 Task: Research Airbnb properties in Zhangzhou, China from 4th December, 2023 to 10th December, 2023 for 1 adult.1  bedroom having 1 bed and 1 bathroom. Property type can be hotel. Amenities needed are: washing machine. Booking option can be shelf check-in. Look for 4 properties as per requirement.
Action: Mouse moved to (413, 153)
Screenshot: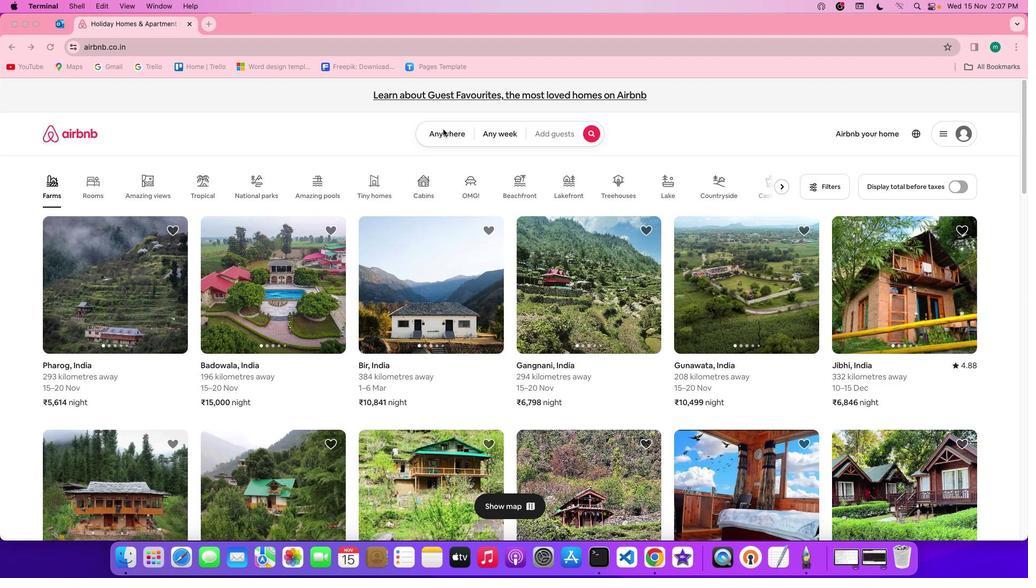 
Action: Mouse pressed left at (413, 153)
Screenshot: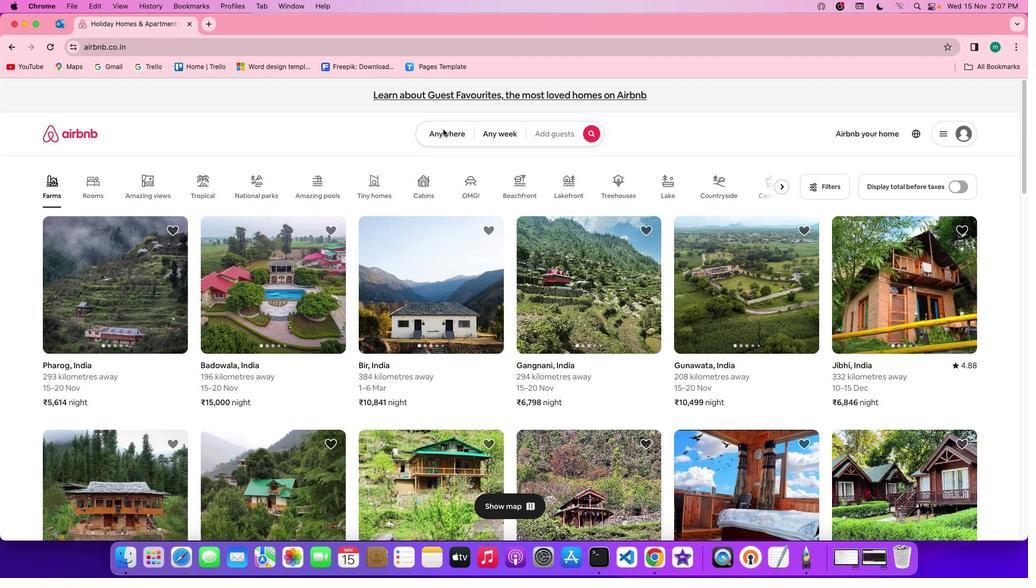 
Action: Mouse pressed left at (413, 153)
Screenshot: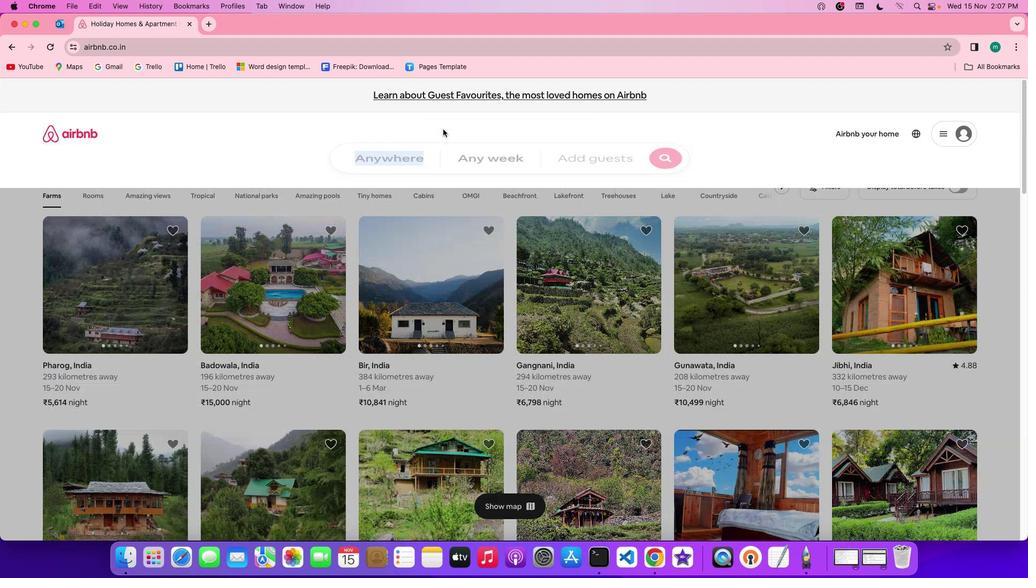 
Action: Mouse moved to (371, 193)
Screenshot: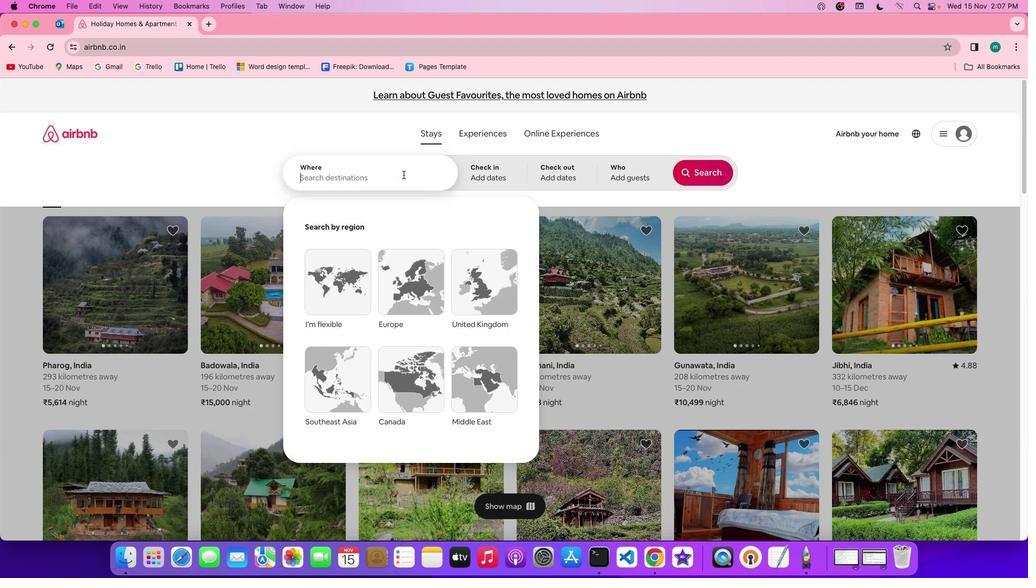 
Action: Mouse pressed left at (371, 193)
Screenshot: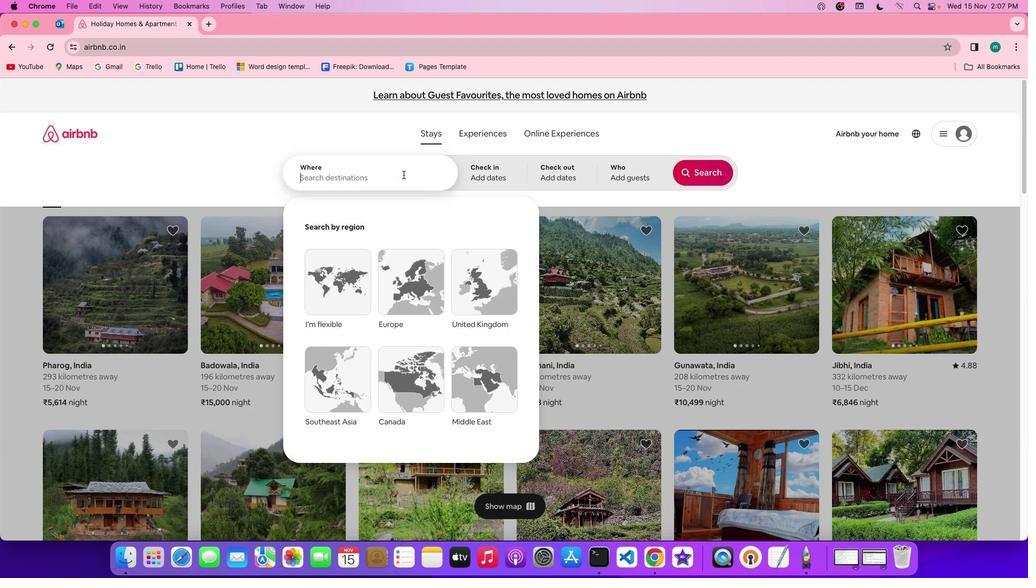 
Action: Key pressed Key.shift'Z''h''a''n''g''z''h''o''u'','Key.spaceKey.shift'c''h''i''n''a'
Screenshot: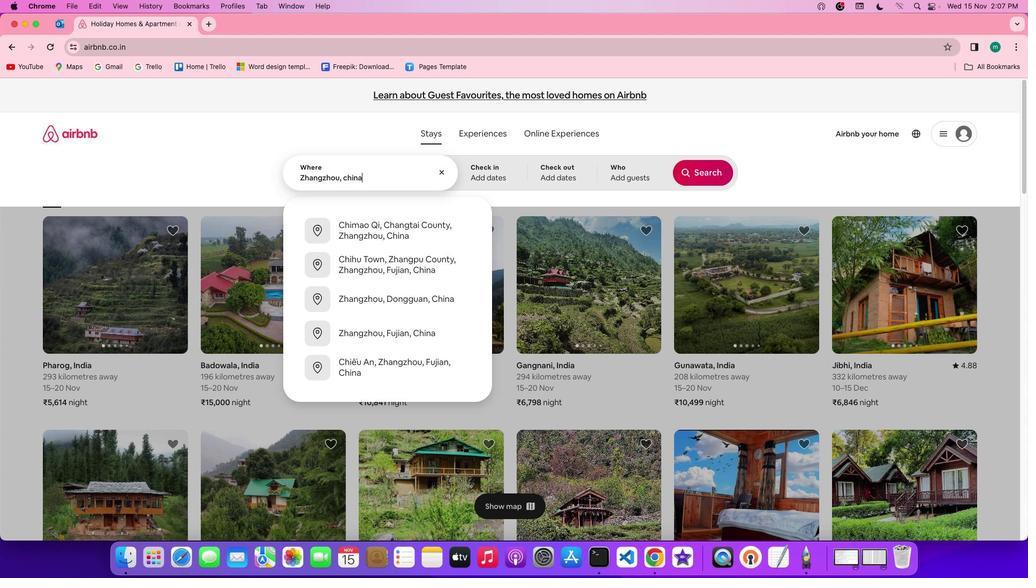 
Action: Mouse moved to (479, 190)
Screenshot: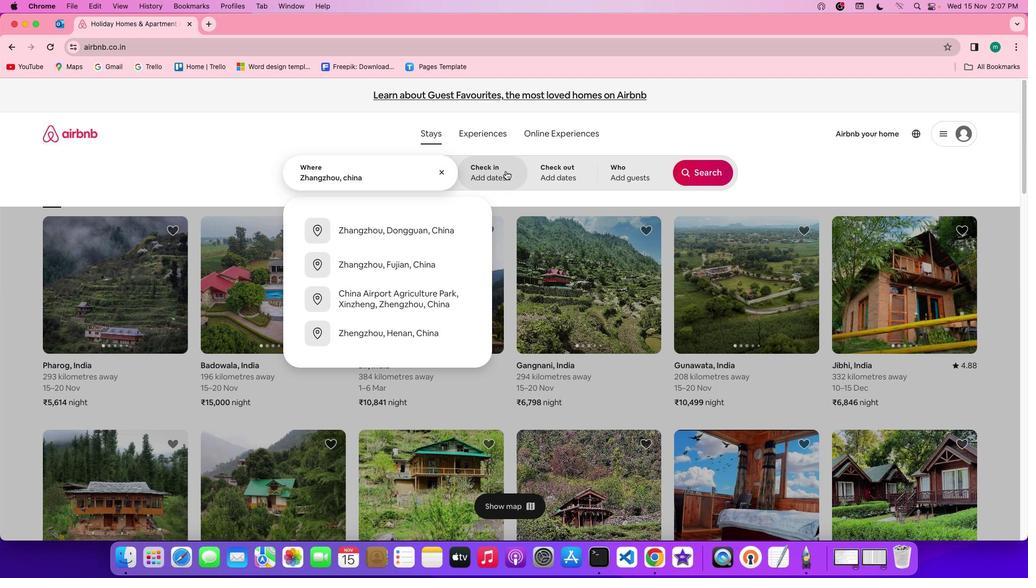 
Action: Mouse pressed left at (479, 190)
Screenshot: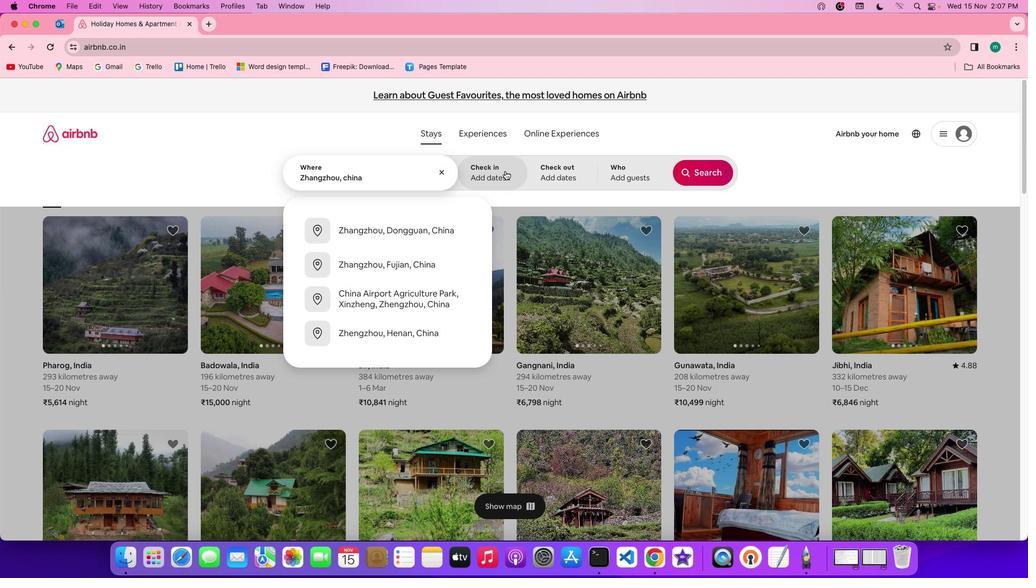 
Action: Mouse moved to (535, 333)
Screenshot: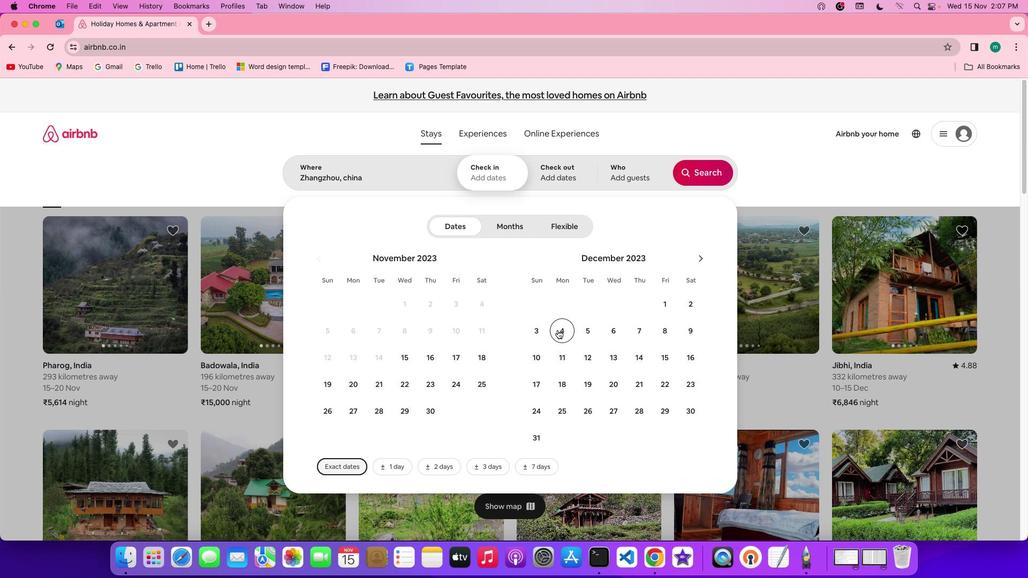 
Action: Mouse pressed left at (535, 333)
Screenshot: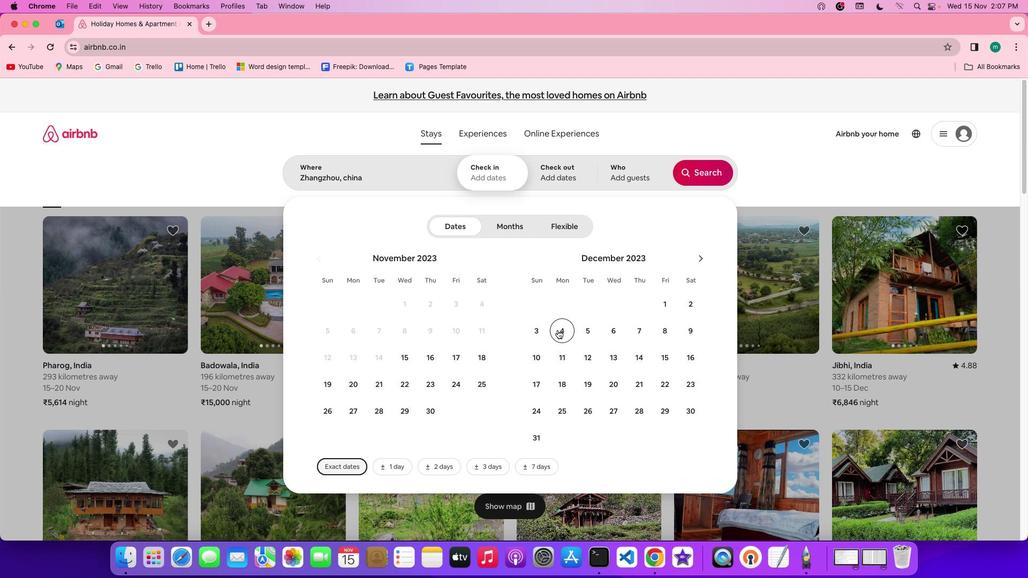 
Action: Mouse moved to (518, 356)
Screenshot: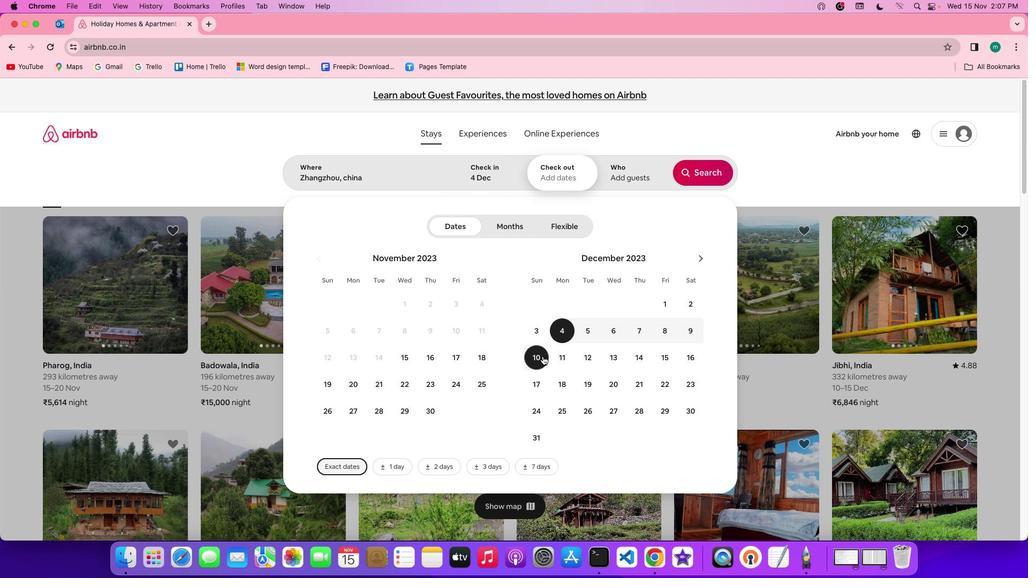 
Action: Mouse pressed left at (518, 356)
Screenshot: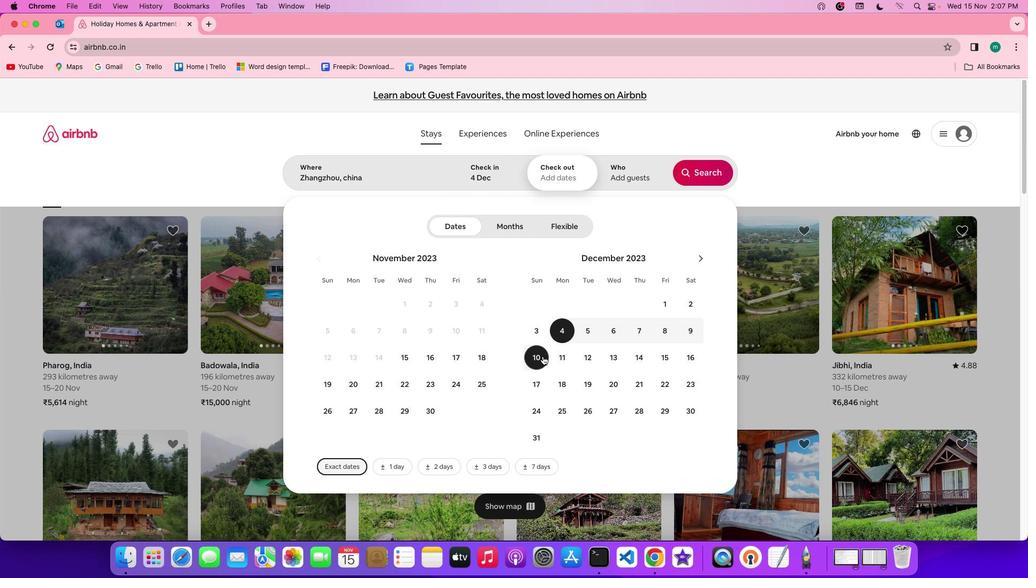 
Action: Mouse moved to (626, 190)
Screenshot: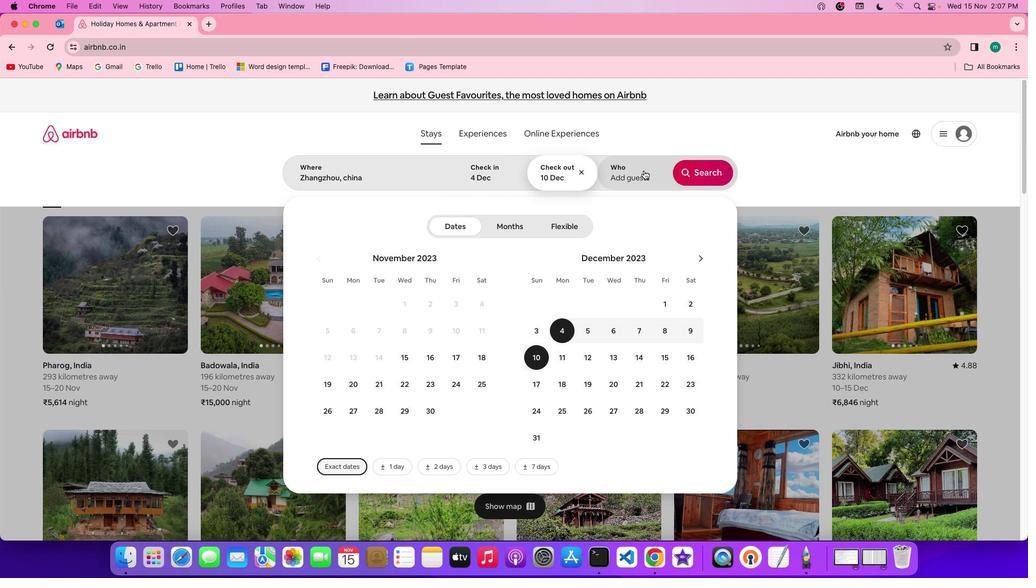 
Action: Mouse pressed left at (626, 190)
Screenshot: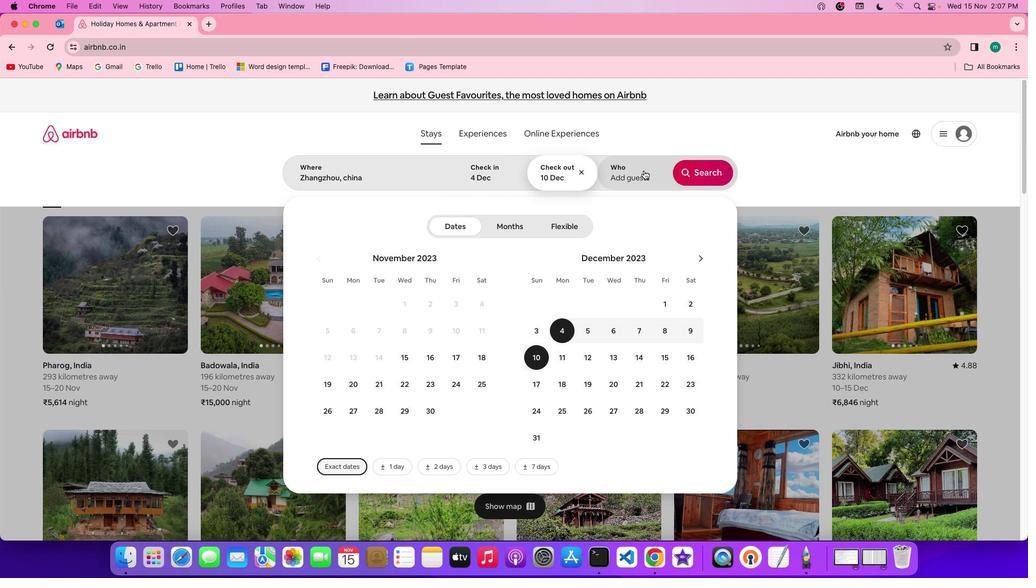 
Action: Mouse moved to (693, 243)
Screenshot: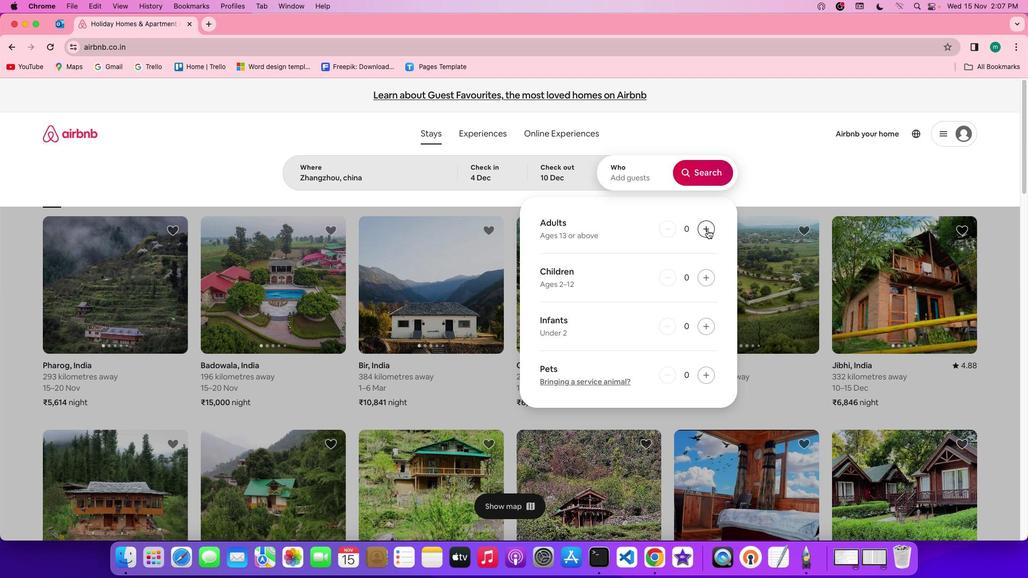 
Action: Mouse pressed left at (693, 243)
Screenshot: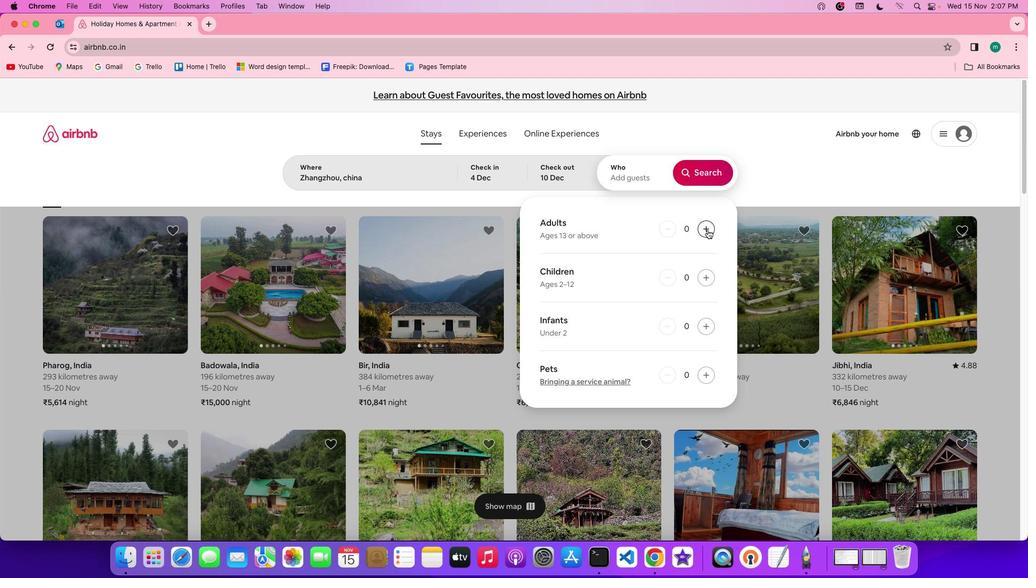 
Action: Mouse pressed left at (693, 243)
Screenshot: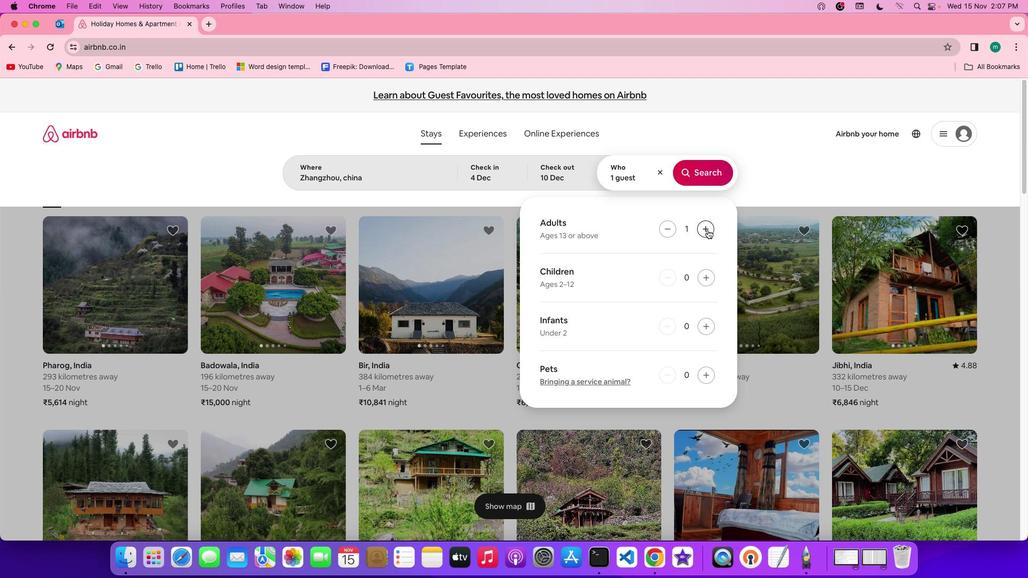 
Action: Mouse pressed left at (693, 243)
Screenshot: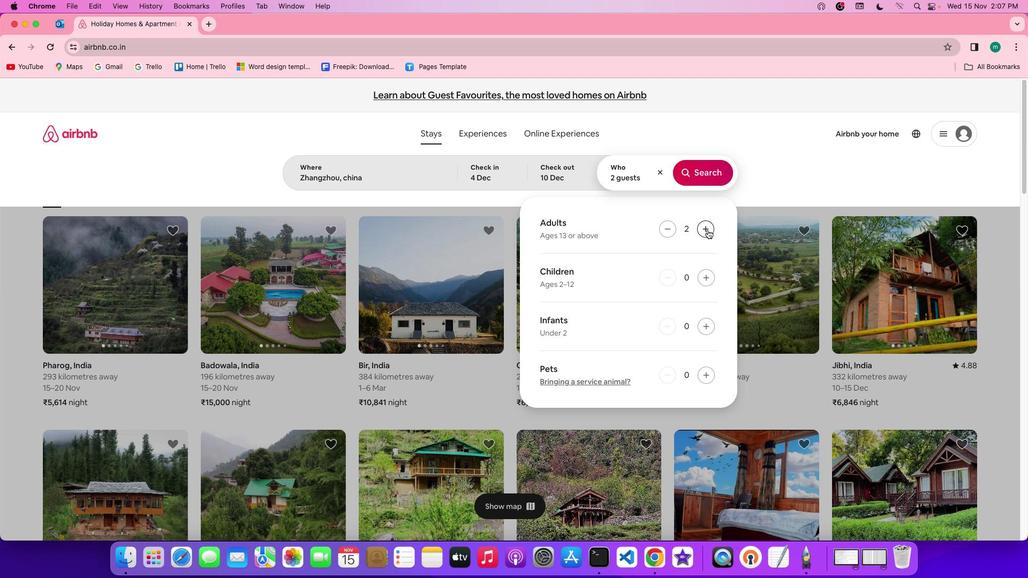 
Action: Mouse moved to (656, 246)
Screenshot: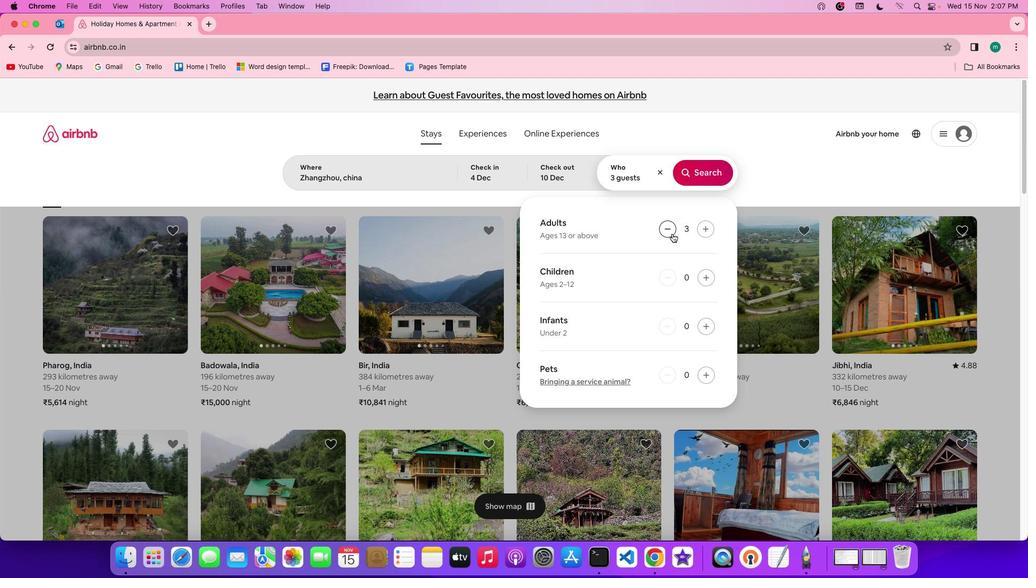 
Action: Mouse pressed left at (656, 246)
Screenshot: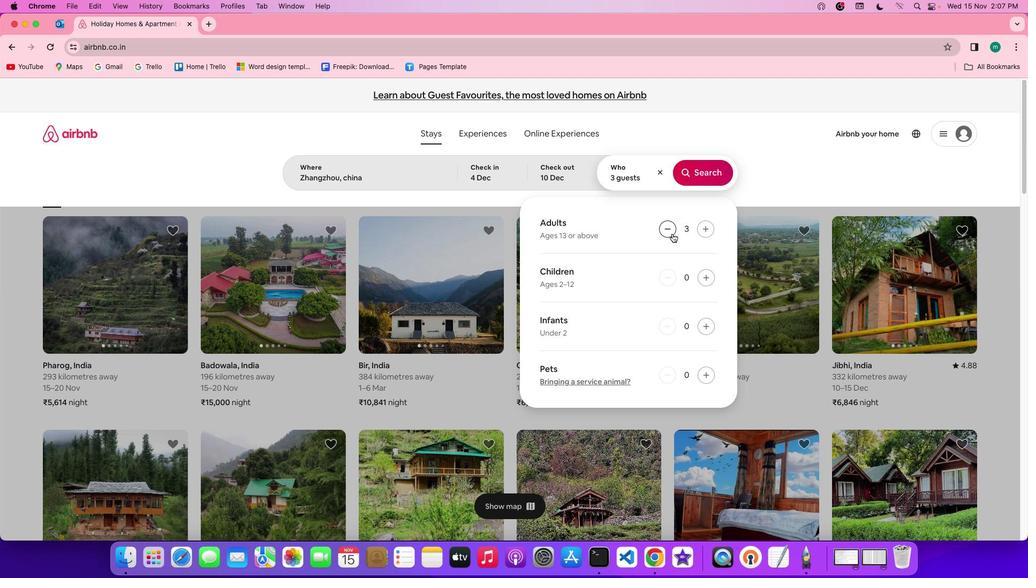 
Action: Mouse pressed left at (656, 246)
Screenshot: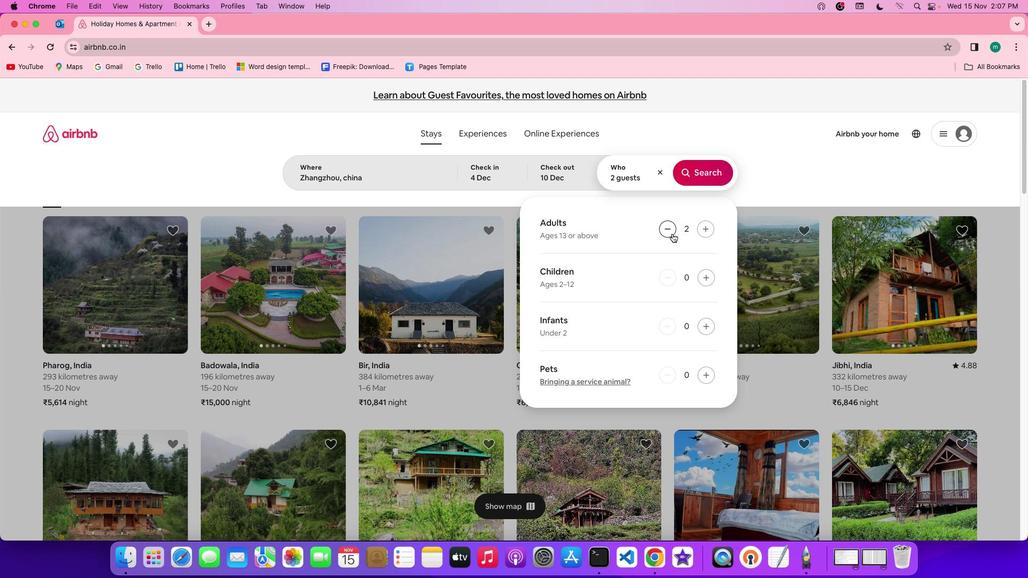 
Action: Mouse moved to (694, 192)
Screenshot: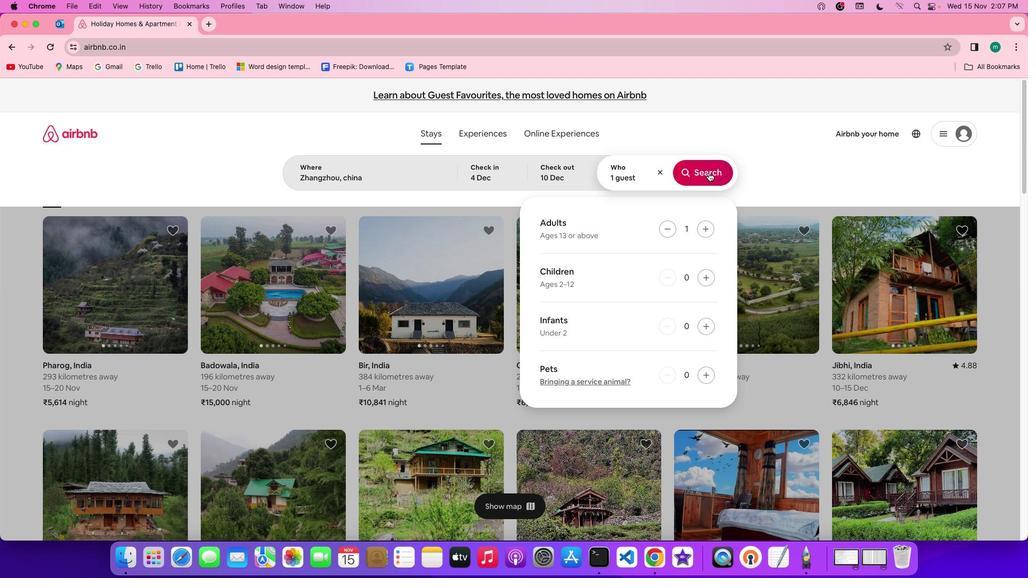 
Action: Mouse pressed left at (694, 192)
Screenshot: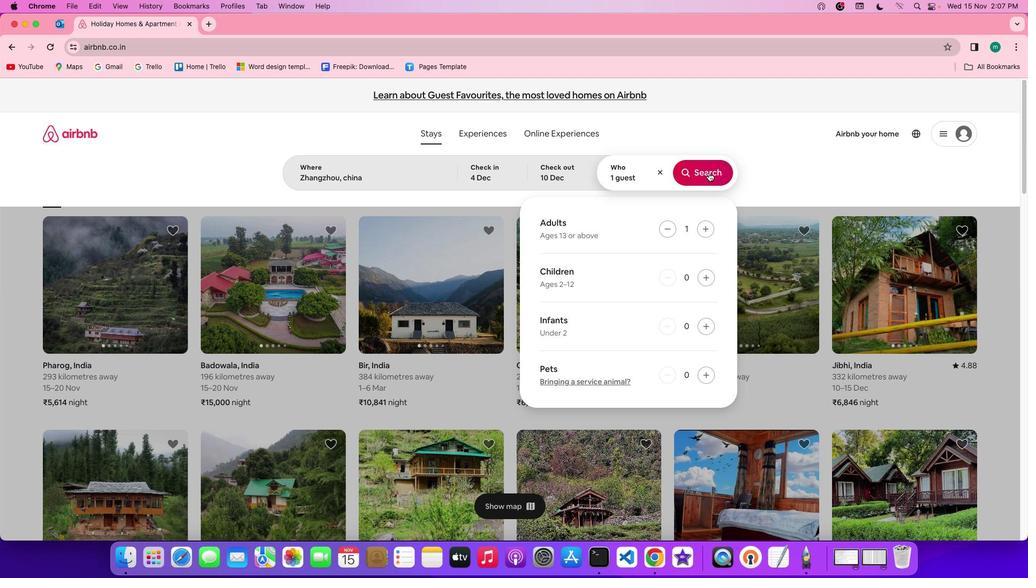 
Action: Mouse moved to (831, 159)
Screenshot: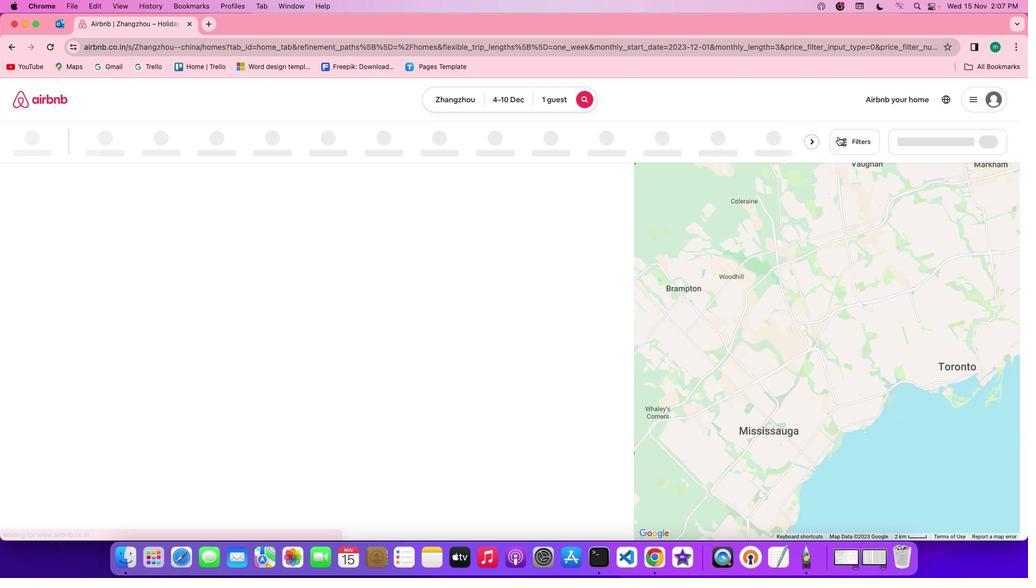 
Action: Mouse pressed left at (831, 159)
Screenshot: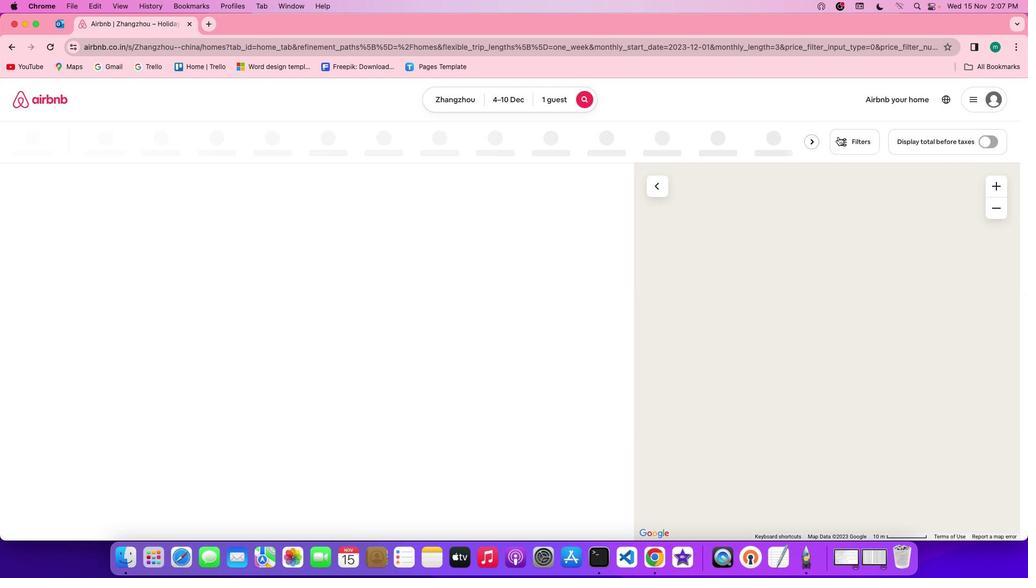 
Action: Mouse moved to (491, 370)
Screenshot: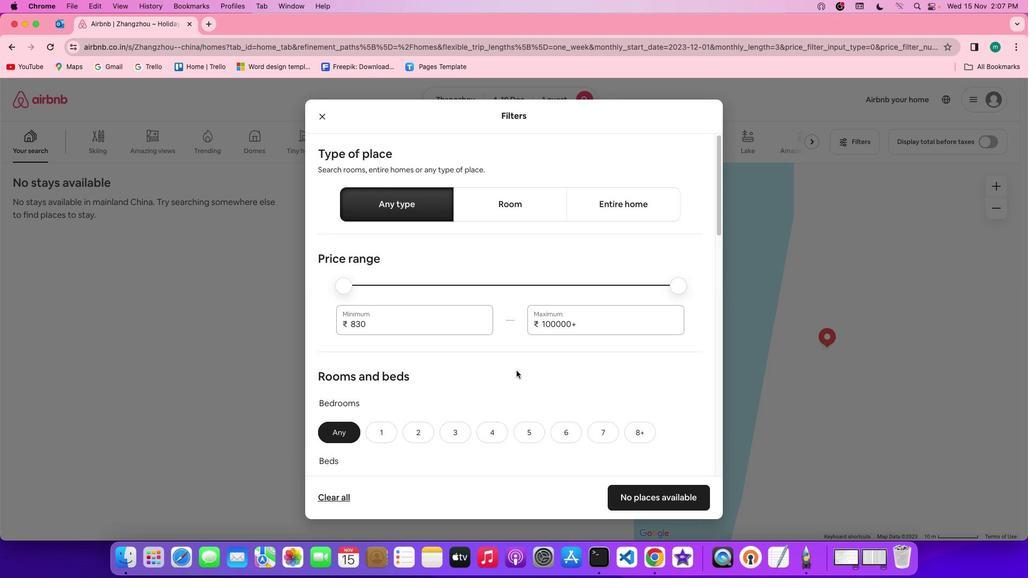 
Action: Mouse scrolled (491, 370) with delta (-54, 35)
Screenshot: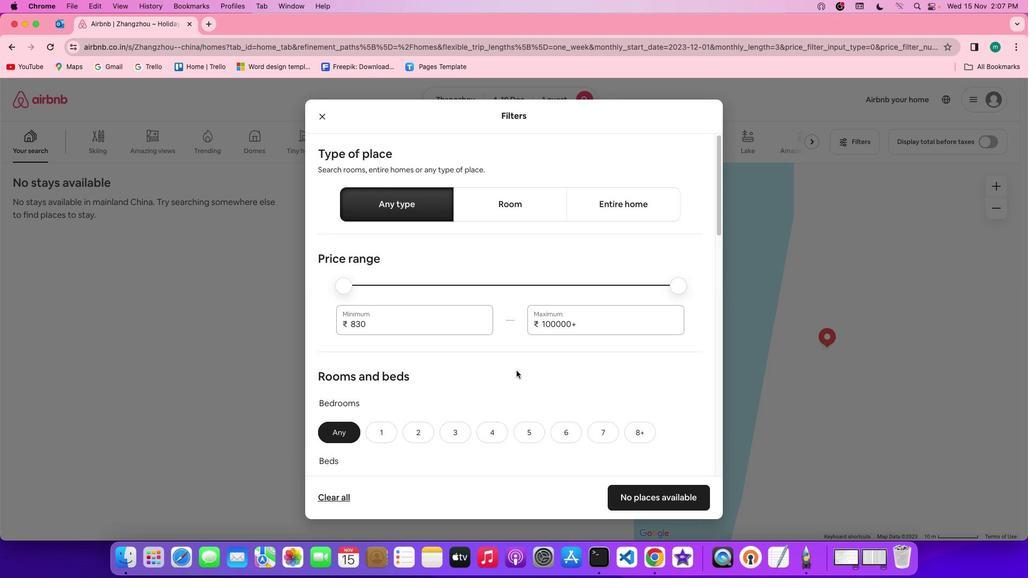 
Action: Mouse scrolled (491, 370) with delta (-54, 35)
Screenshot: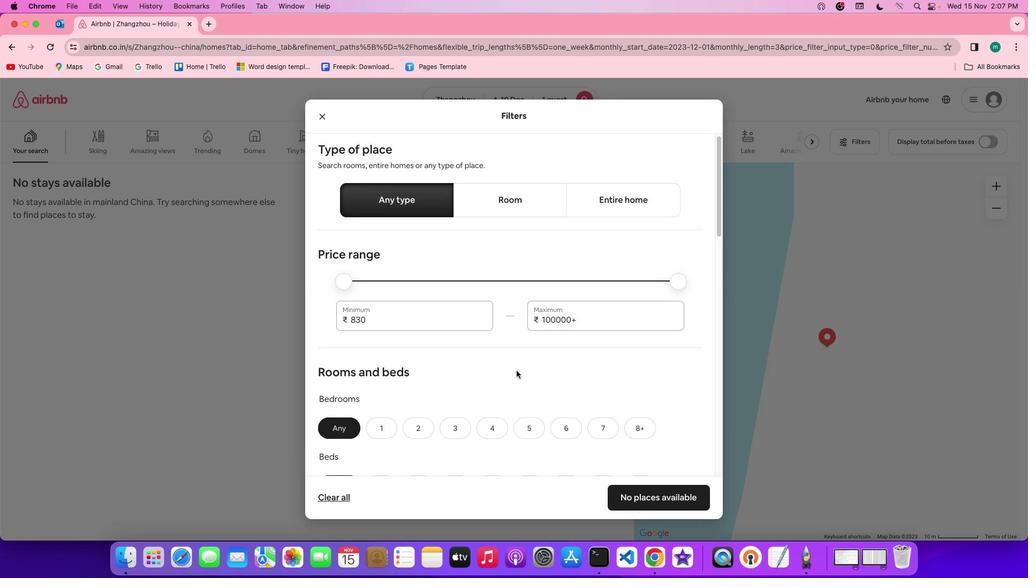 
Action: Mouse scrolled (491, 370) with delta (-54, 35)
Screenshot: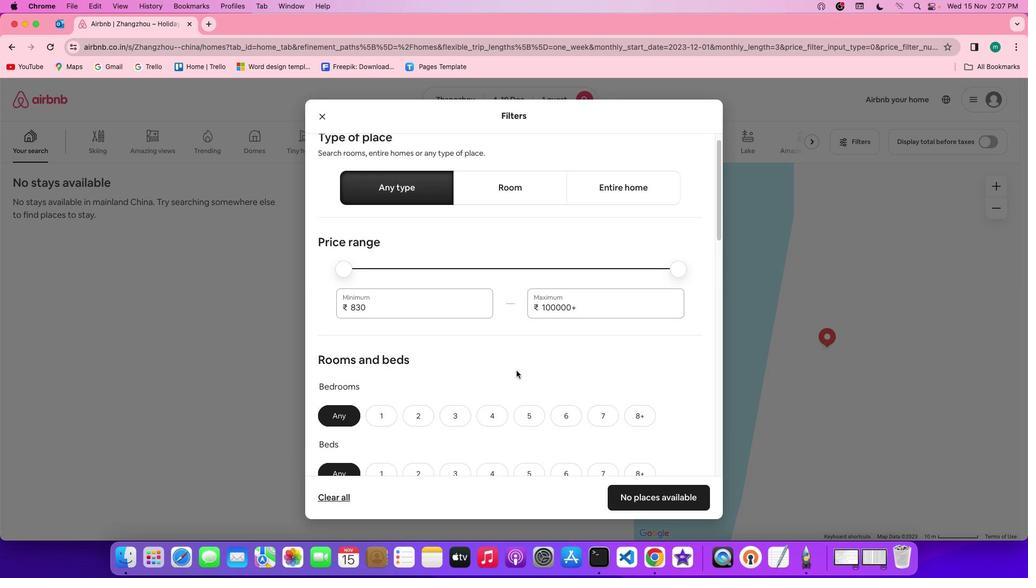 
Action: Mouse scrolled (491, 370) with delta (-54, 35)
Screenshot: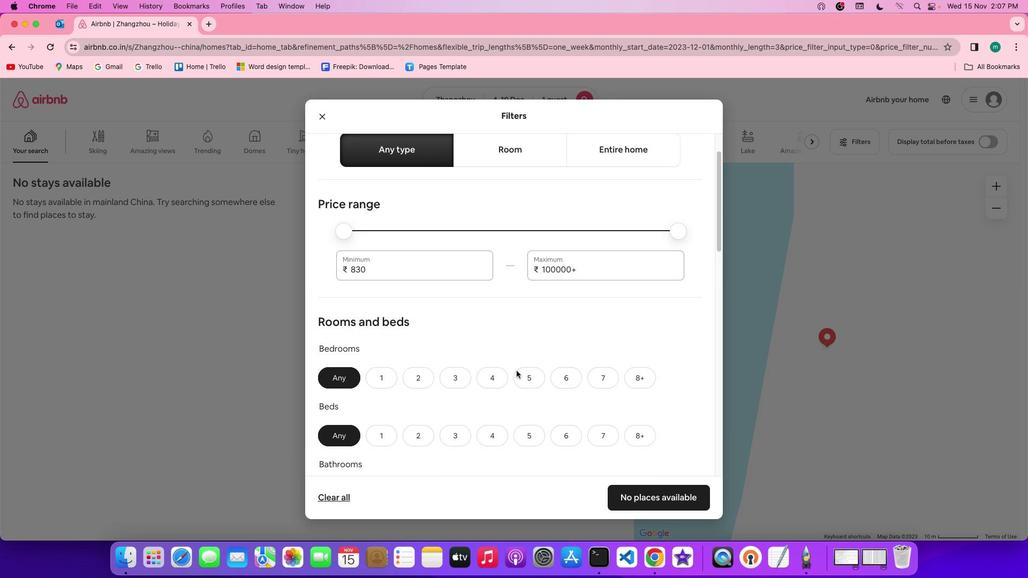 
Action: Mouse scrolled (491, 370) with delta (-54, 35)
Screenshot: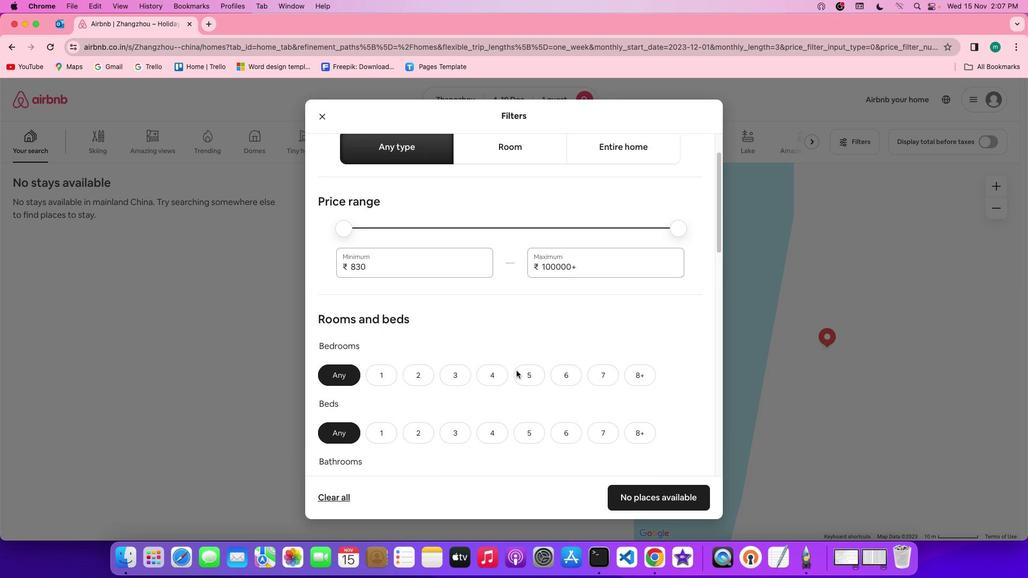 
Action: Mouse scrolled (491, 370) with delta (-54, 35)
Screenshot: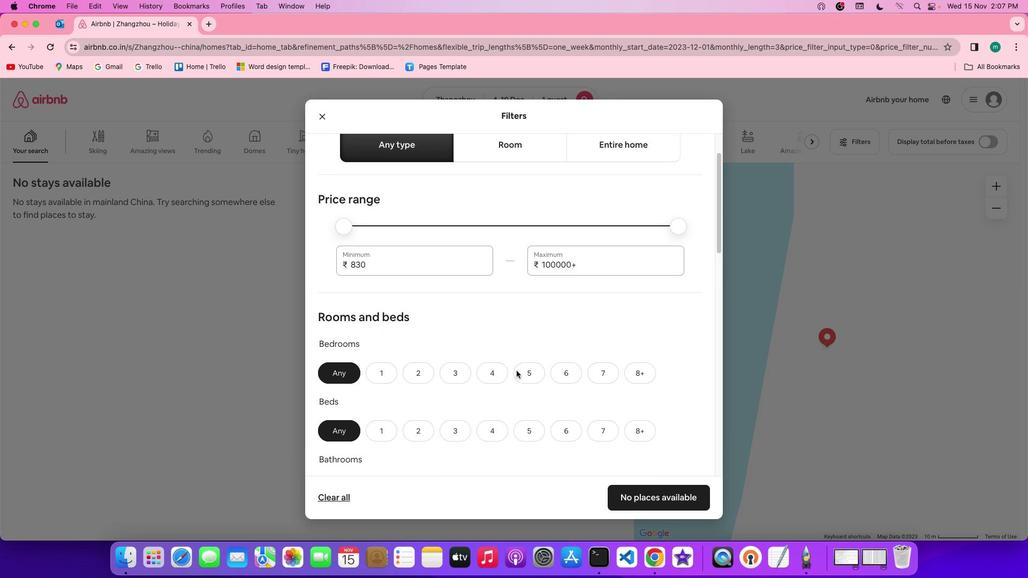 
Action: Mouse scrolled (491, 370) with delta (-54, 35)
Screenshot: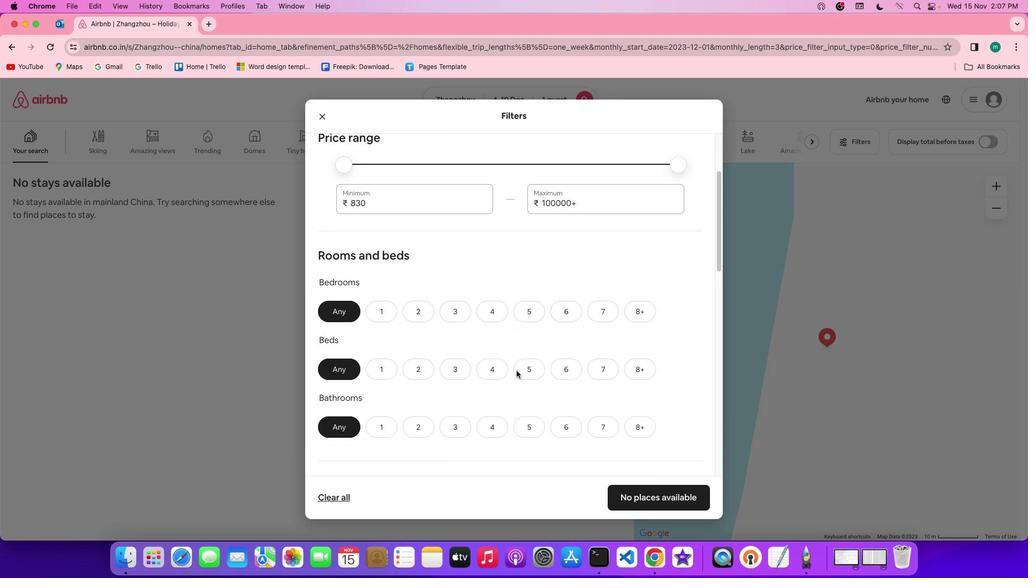 
Action: Mouse moved to (341, 279)
Screenshot: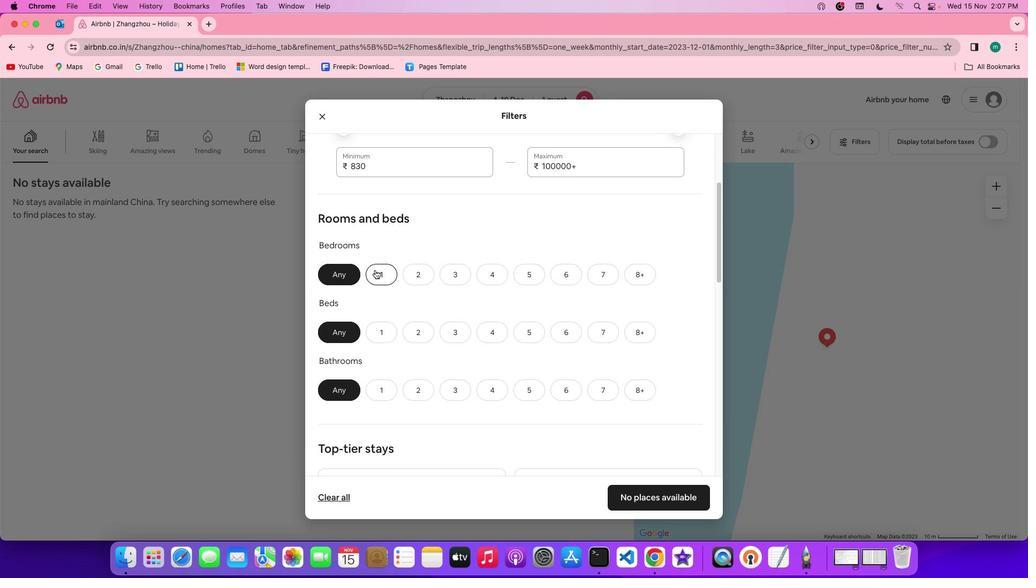 
Action: Mouse pressed left at (341, 279)
Screenshot: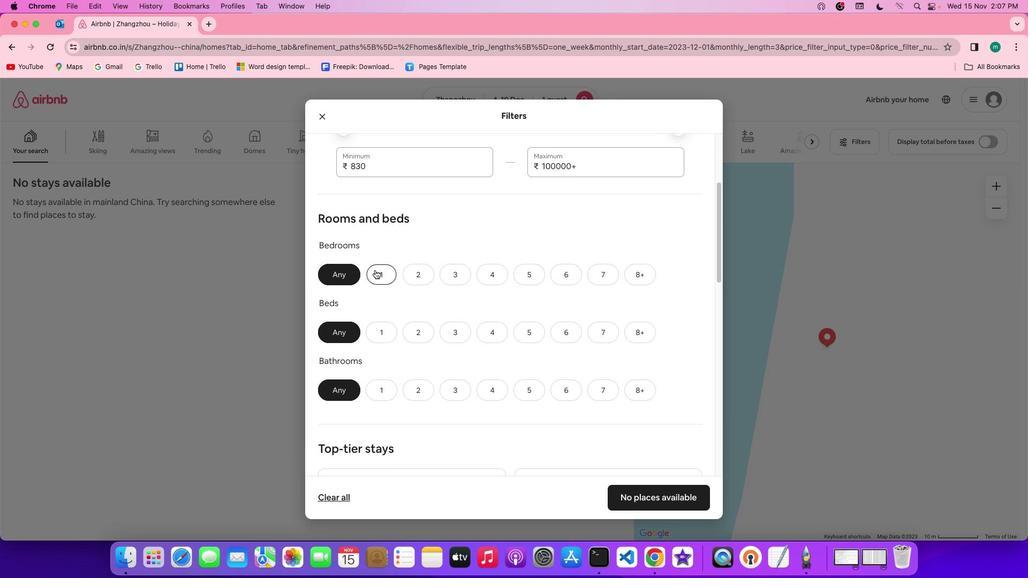 
Action: Mouse moved to (351, 333)
Screenshot: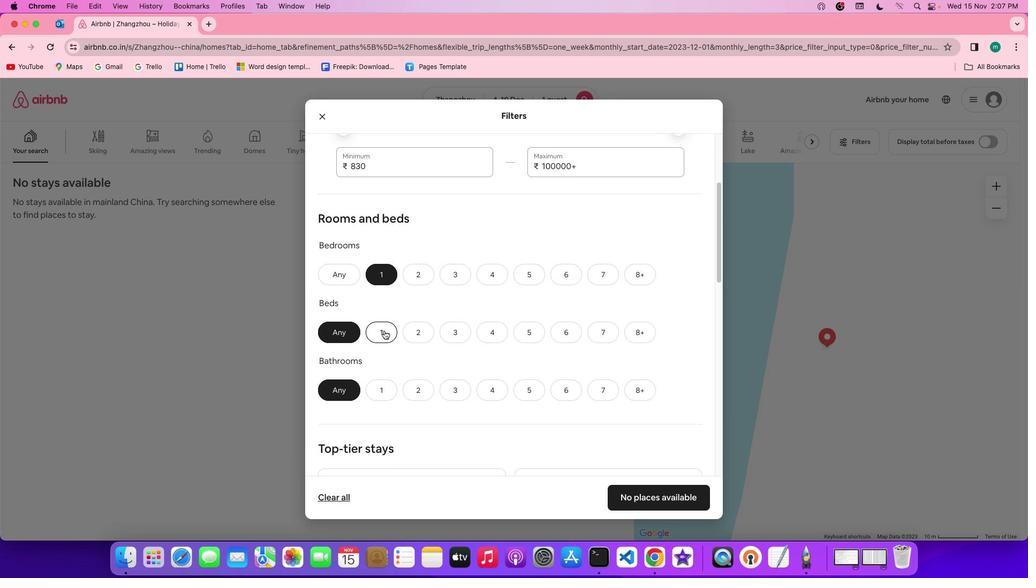 
Action: Mouse pressed left at (351, 333)
Screenshot: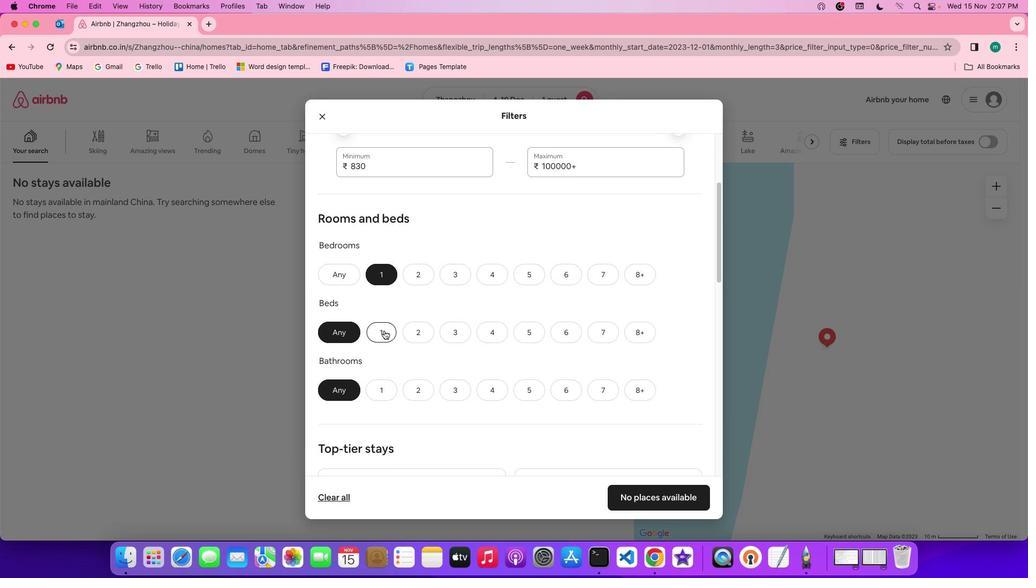 
Action: Mouse moved to (348, 388)
Screenshot: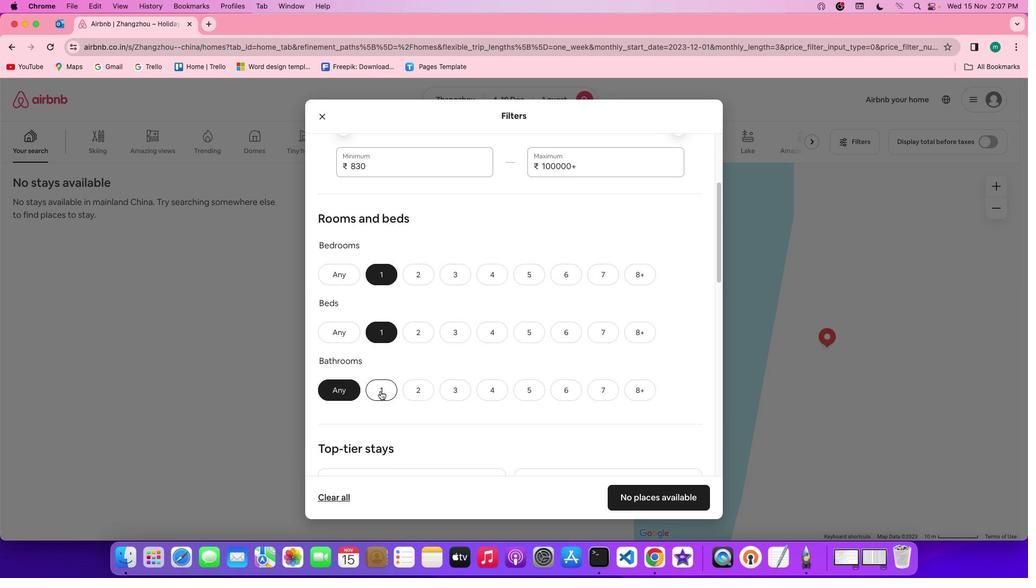 
Action: Mouse pressed left at (348, 388)
Screenshot: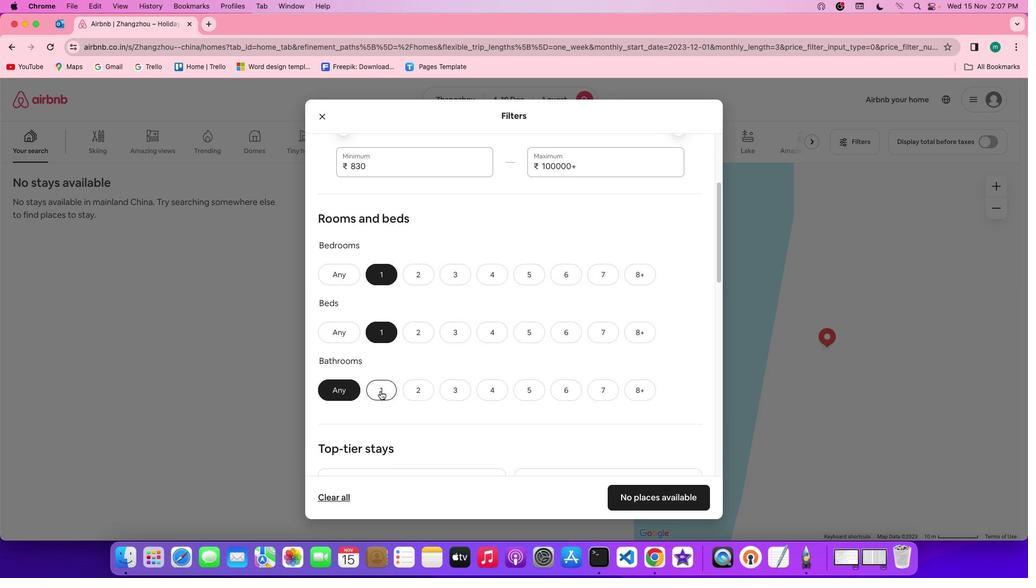 
Action: Mouse moved to (438, 400)
Screenshot: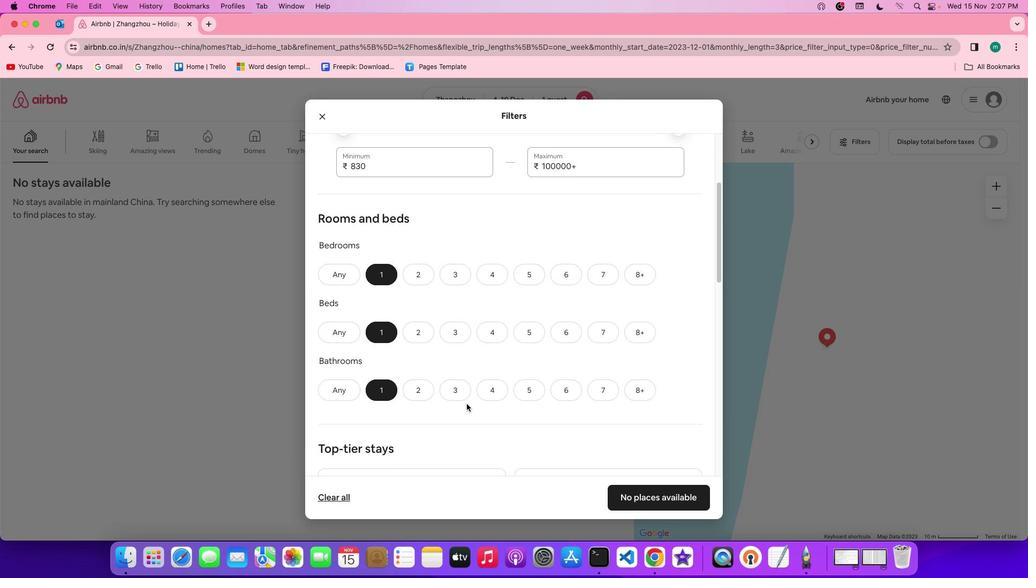 
Action: Mouse scrolled (438, 400) with delta (-54, 35)
Screenshot: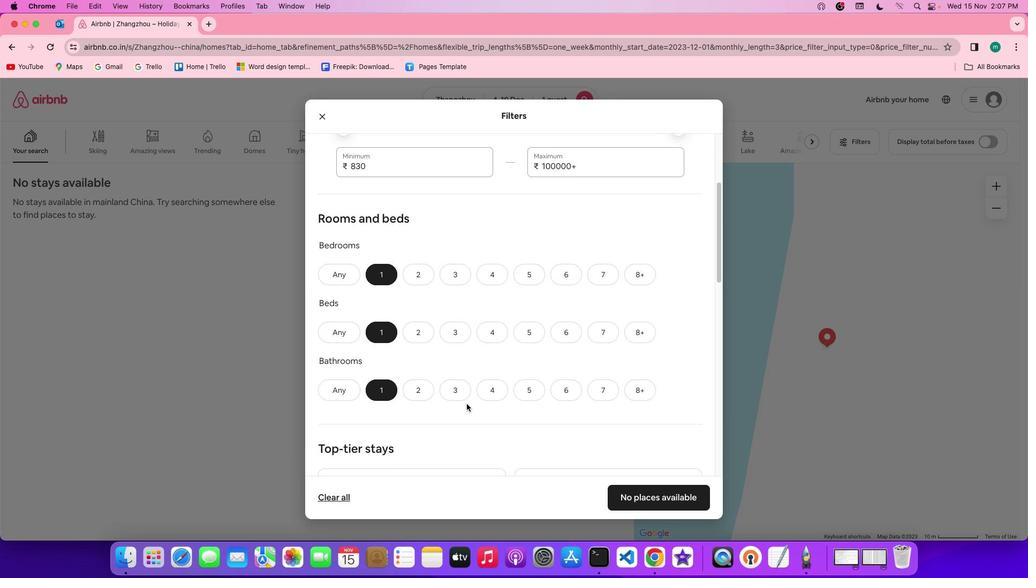 
Action: Mouse scrolled (438, 400) with delta (-54, 35)
Screenshot: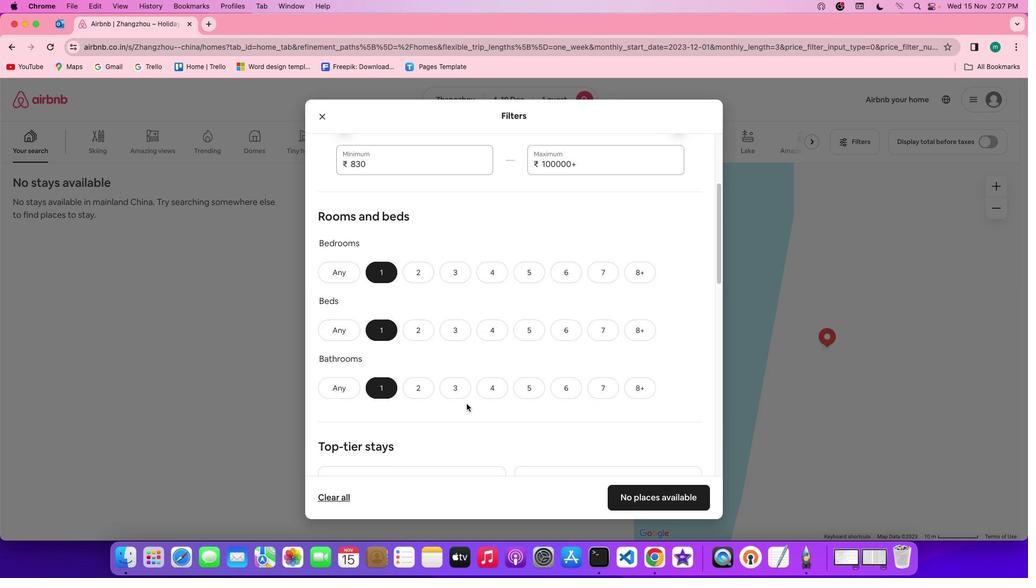 
Action: Mouse scrolled (438, 400) with delta (-54, 35)
Screenshot: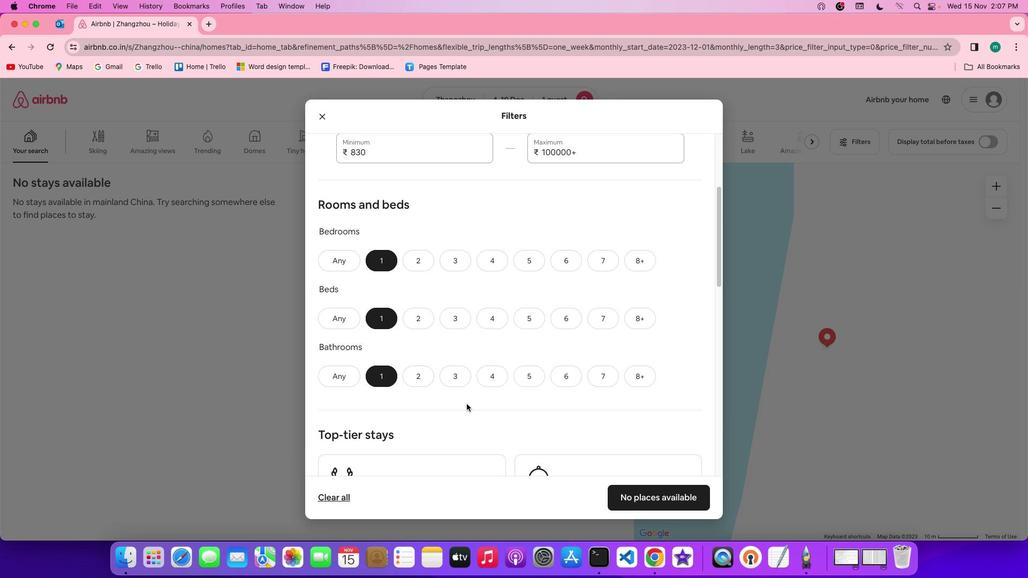 
Action: Mouse scrolled (438, 400) with delta (-54, 35)
Screenshot: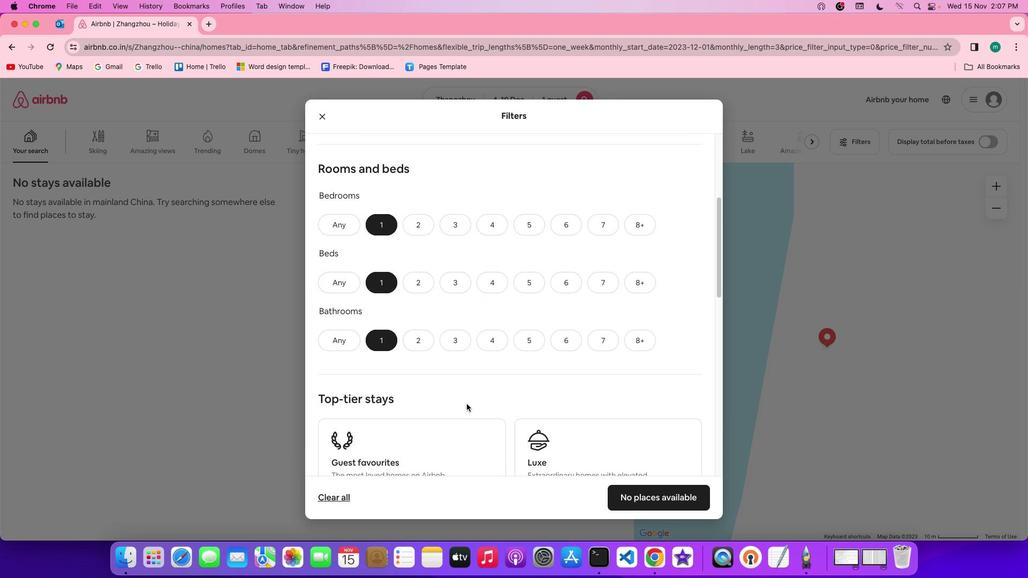 
Action: Mouse scrolled (438, 400) with delta (-54, 35)
Screenshot: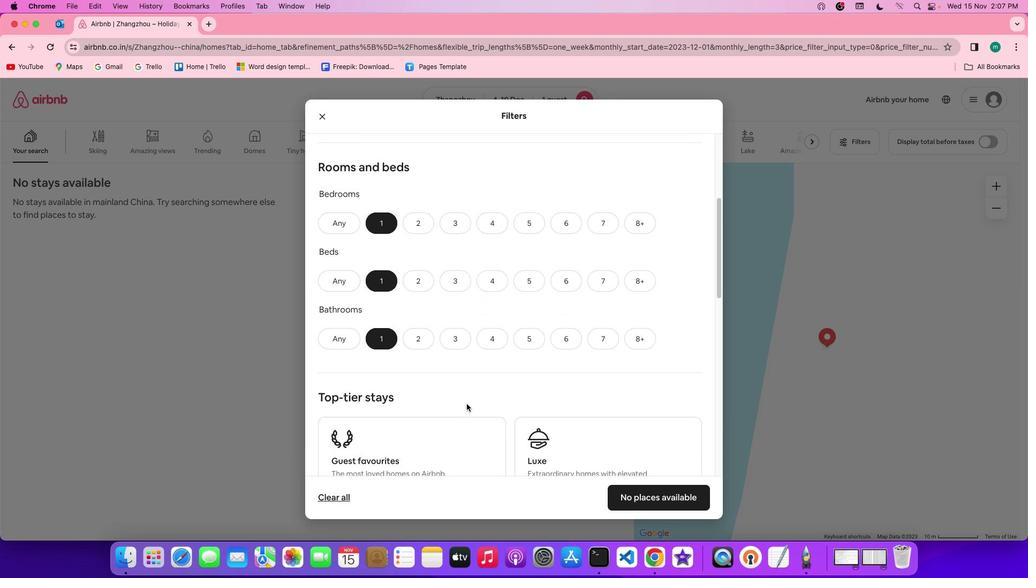 
Action: Mouse scrolled (438, 400) with delta (-54, 35)
Screenshot: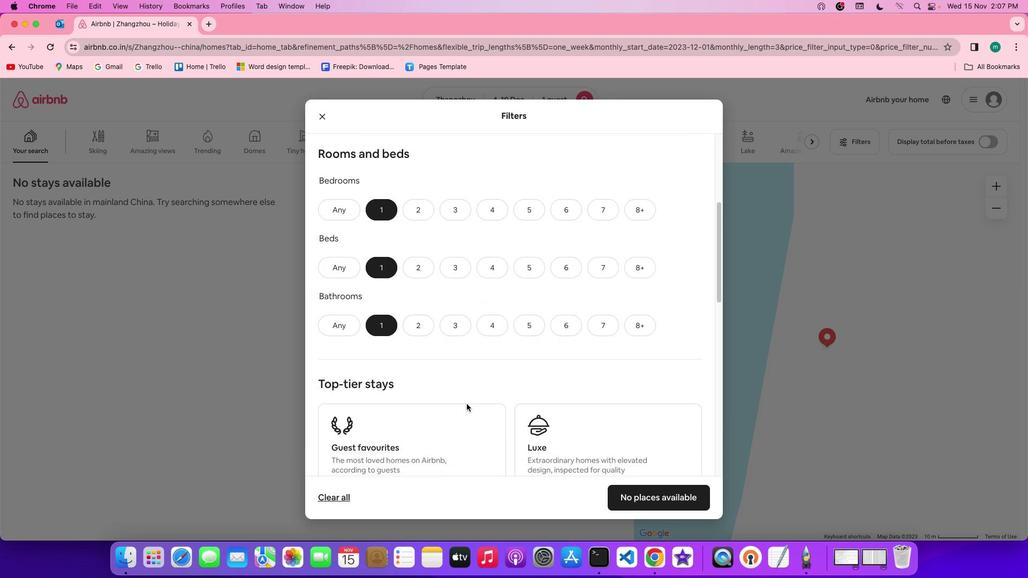 
Action: Mouse scrolled (438, 400) with delta (-54, 35)
Screenshot: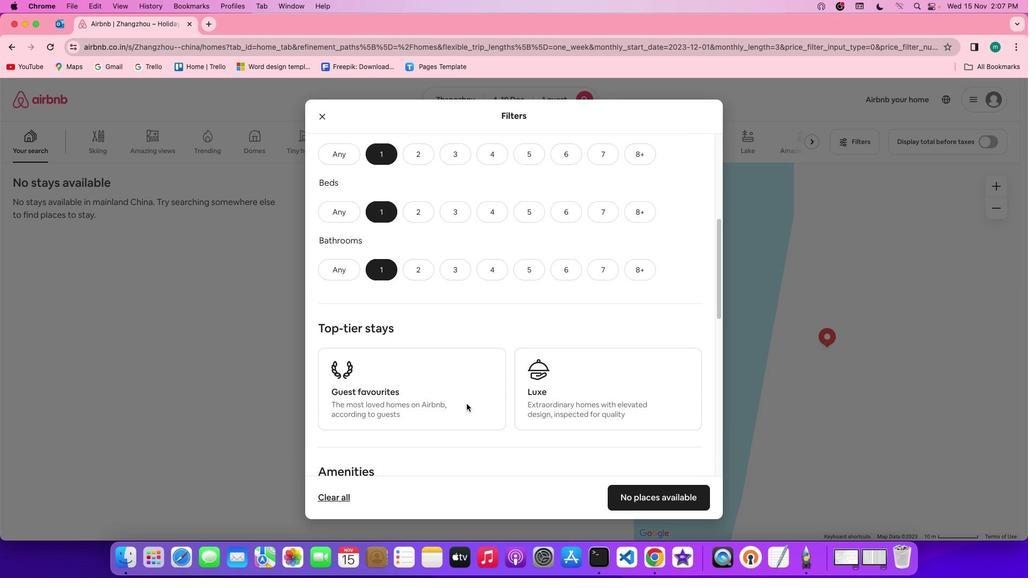 
Action: Mouse scrolled (438, 400) with delta (-54, 35)
Screenshot: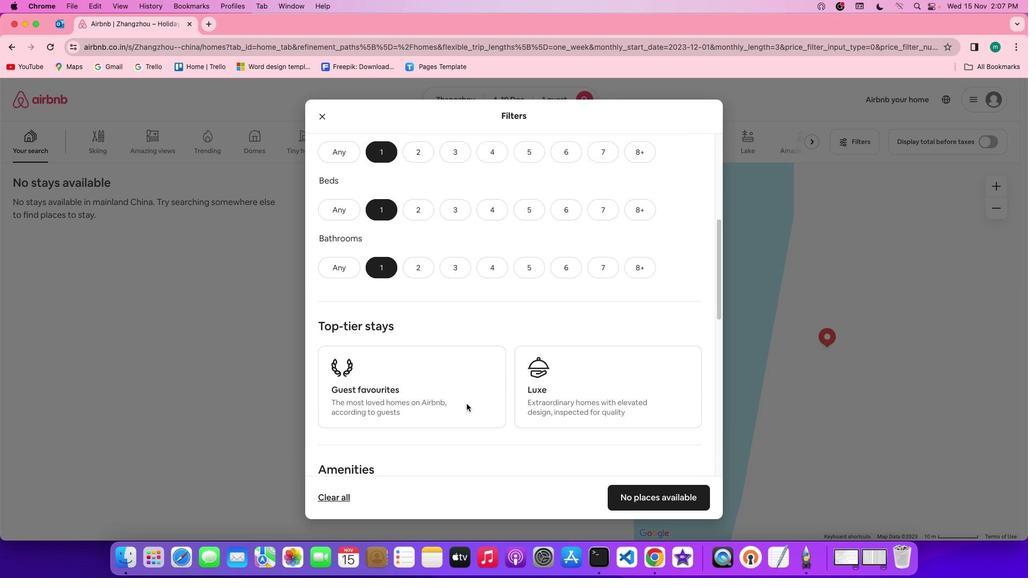 
Action: Mouse scrolled (438, 400) with delta (-54, 35)
Screenshot: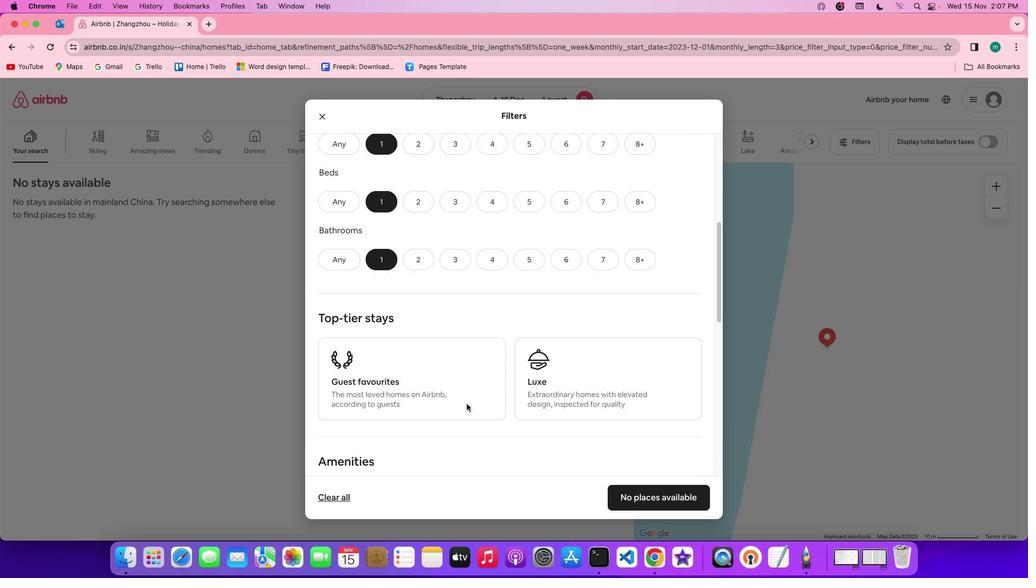 
Action: Mouse scrolled (438, 400) with delta (-54, 35)
Screenshot: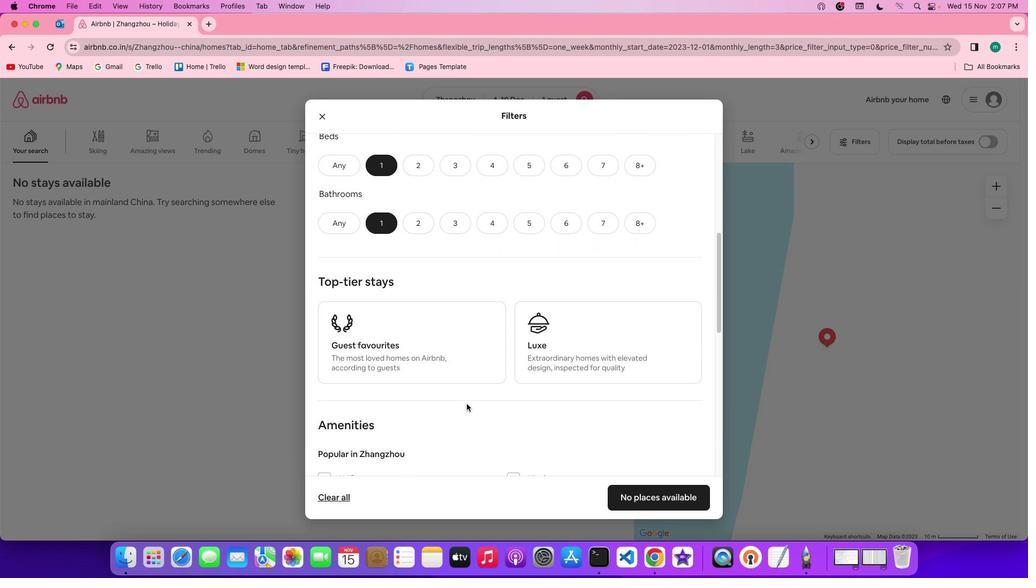 
Action: Mouse scrolled (438, 400) with delta (-54, 35)
Screenshot: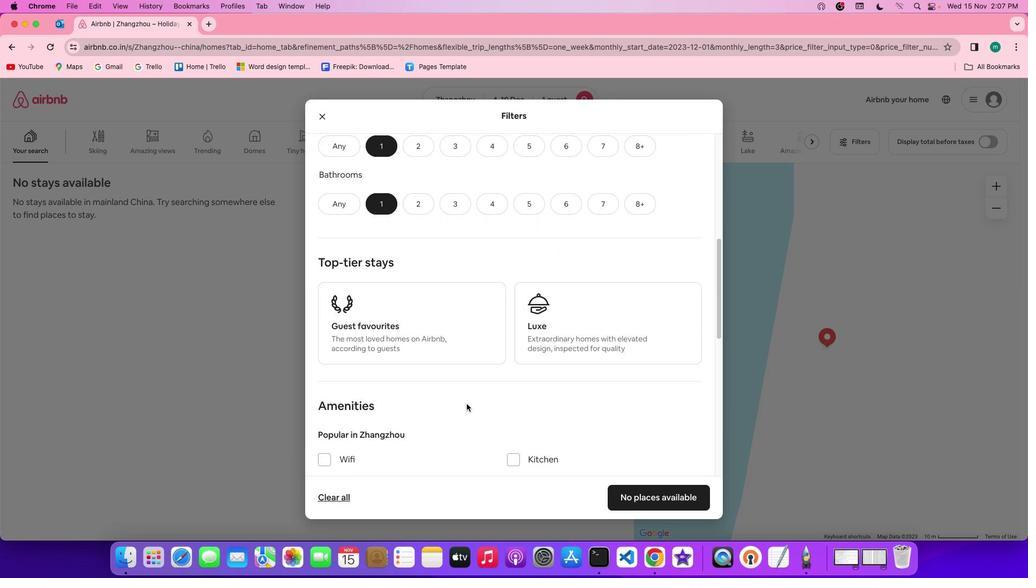 
Action: Mouse scrolled (438, 400) with delta (-54, 35)
Screenshot: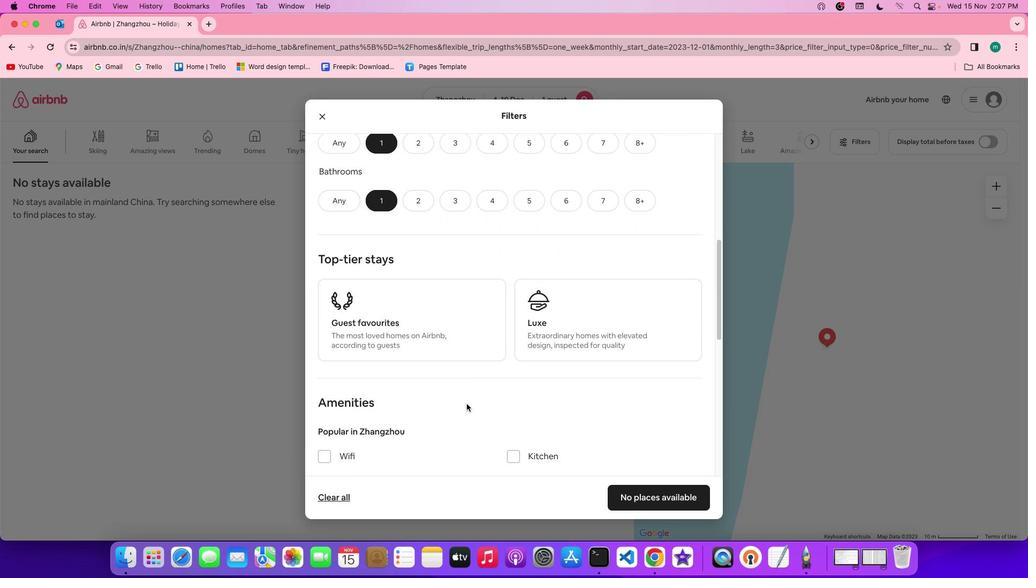 
Action: Mouse scrolled (438, 400) with delta (-54, 35)
Screenshot: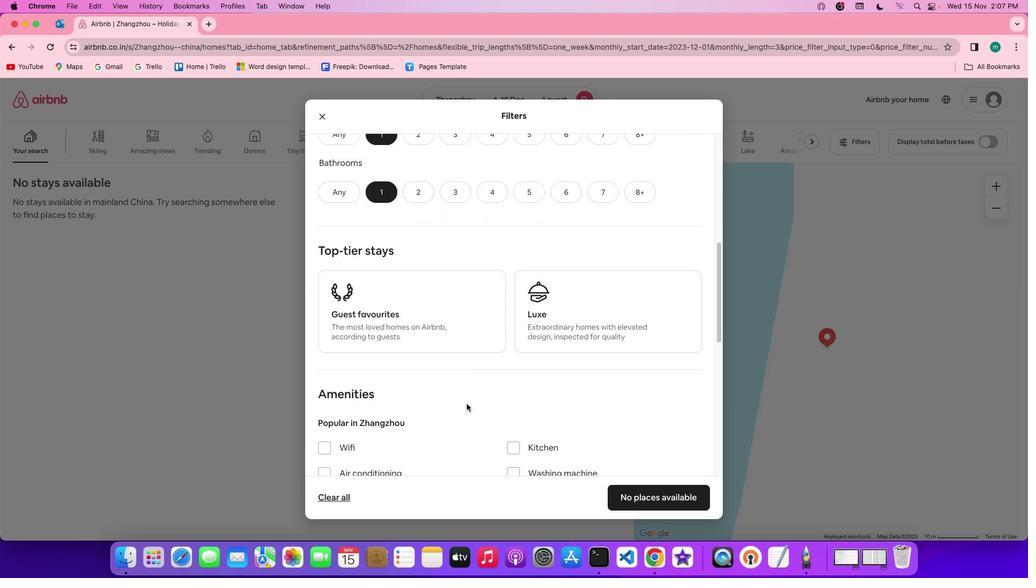 
Action: Mouse scrolled (438, 400) with delta (-54, 35)
Screenshot: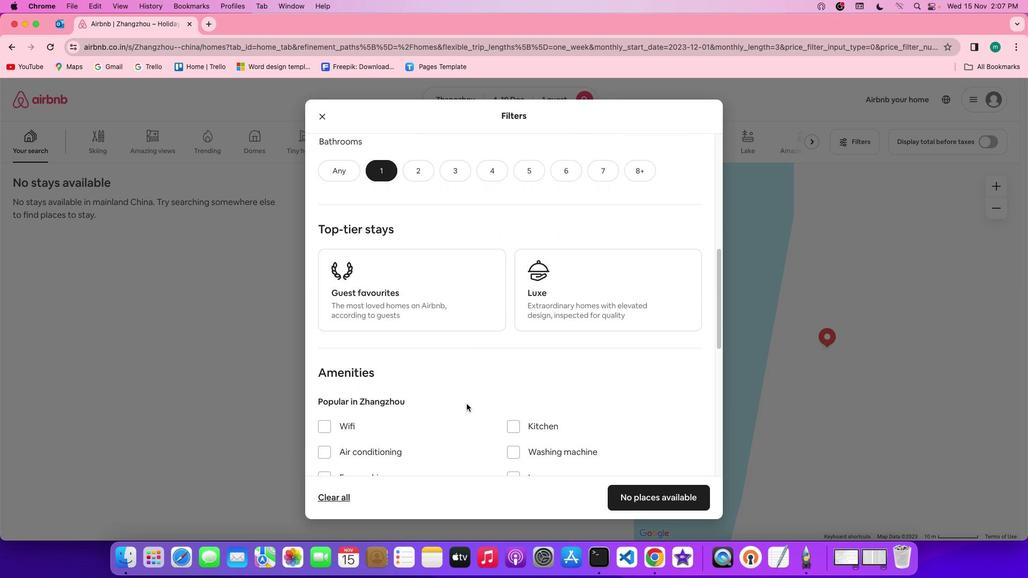 
Action: Mouse scrolled (438, 400) with delta (-54, 35)
Screenshot: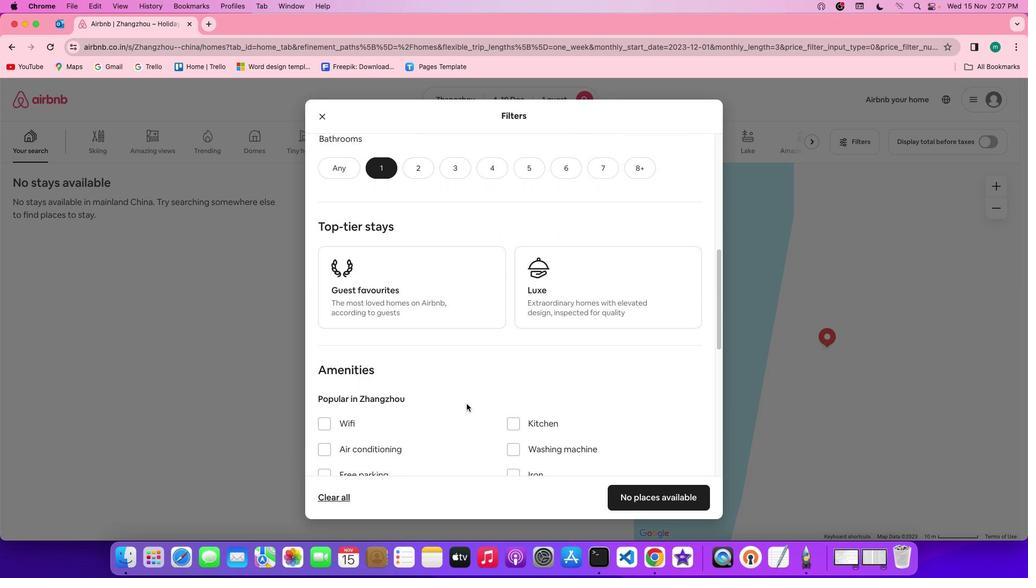 
Action: Mouse scrolled (438, 400) with delta (-54, 35)
Screenshot: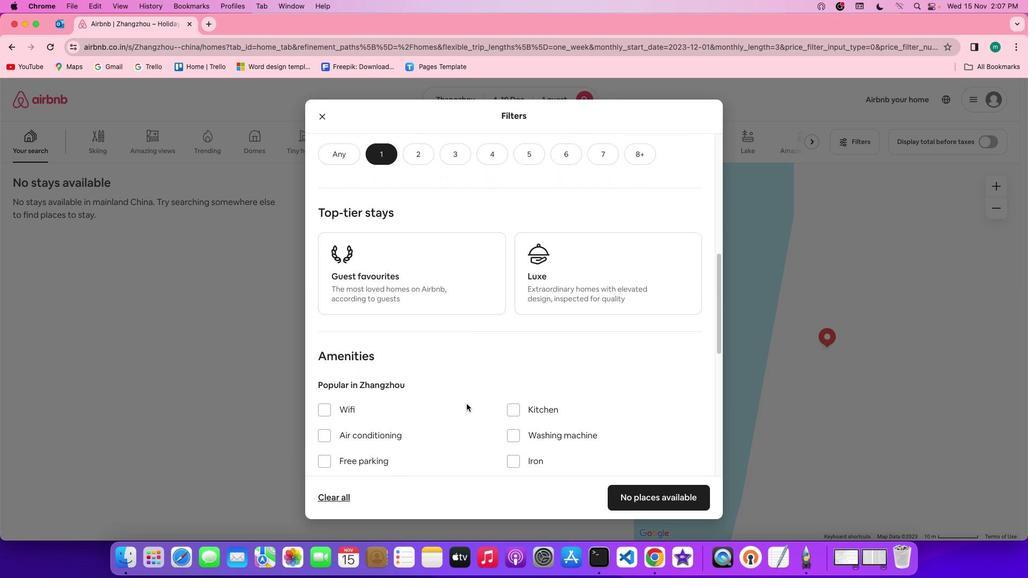 
Action: Mouse moved to (515, 386)
Screenshot: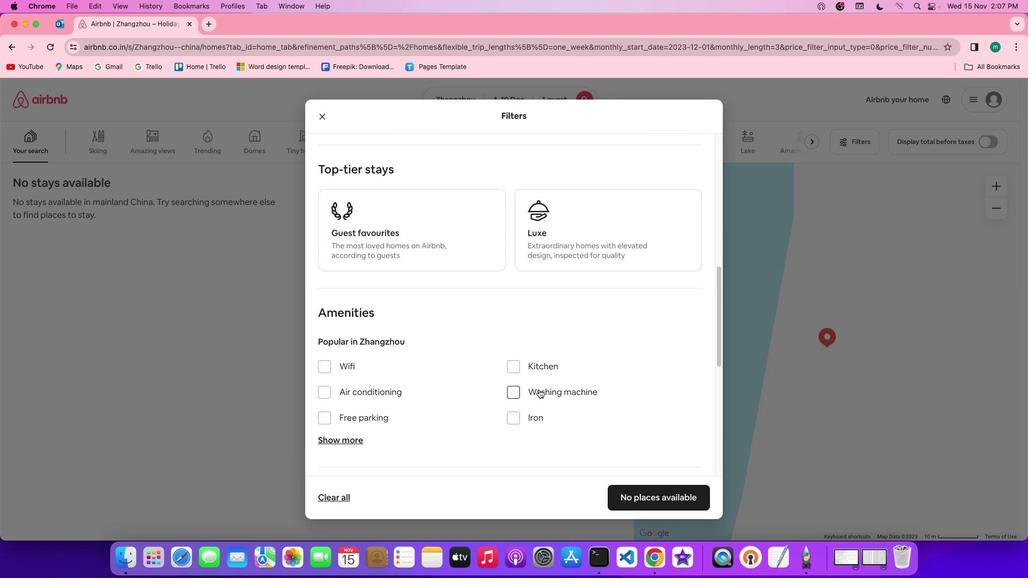 
Action: Mouse pressed left at (515, 386)
Screenshot: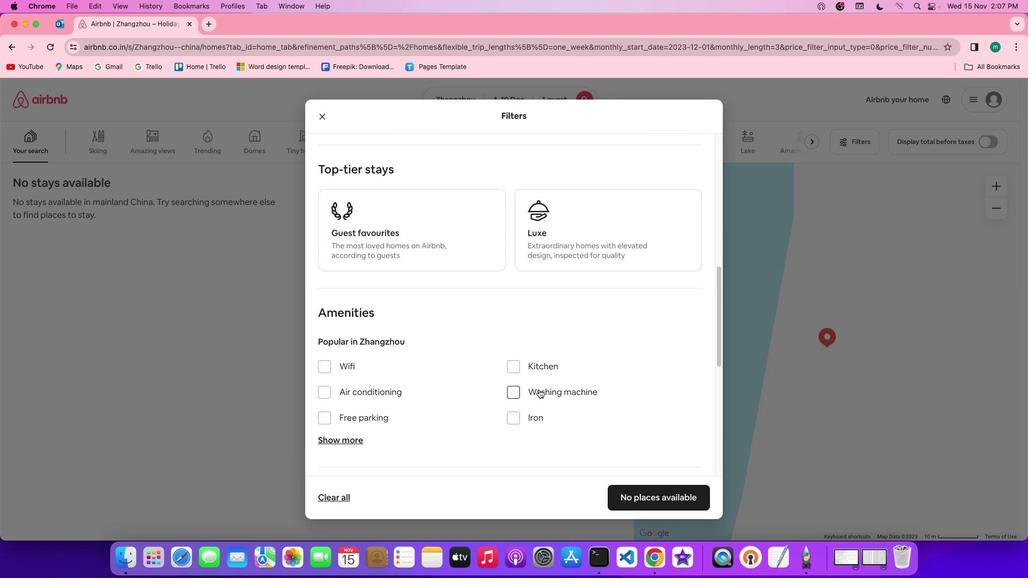 
Action: Mouse moved to (584, 399)
Screenshot: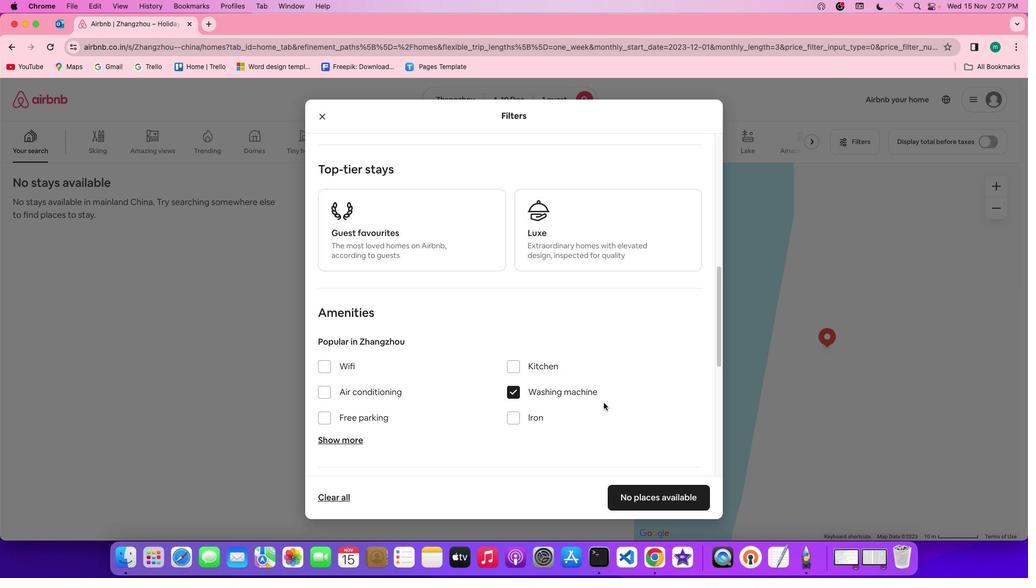 
Action: Mouse scrolled (584, 399) with delta (-54, 35)
Screenshot: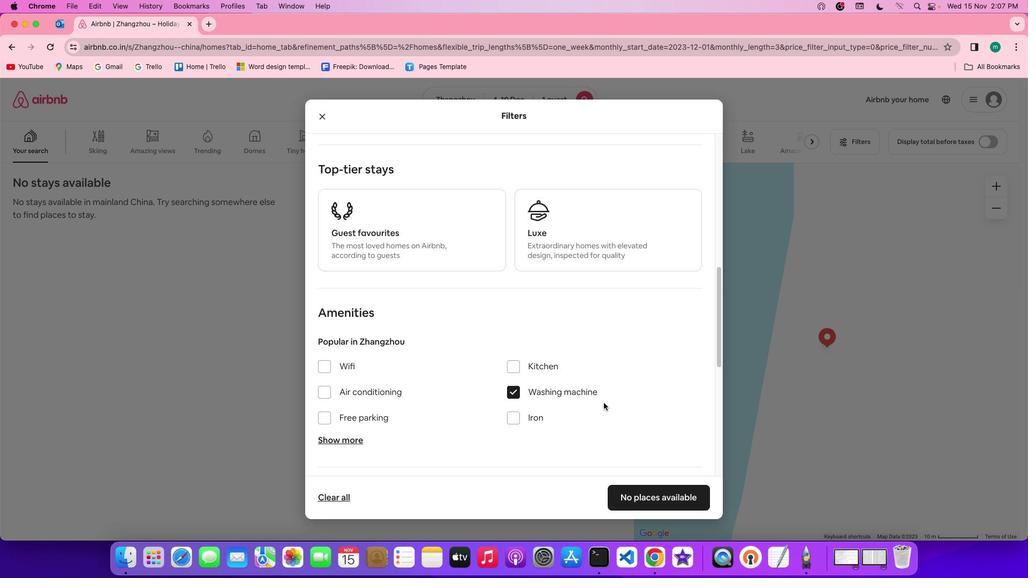 
Action: Mouse scrolled (584, 399) with delta (-54, 35)
Screenshot: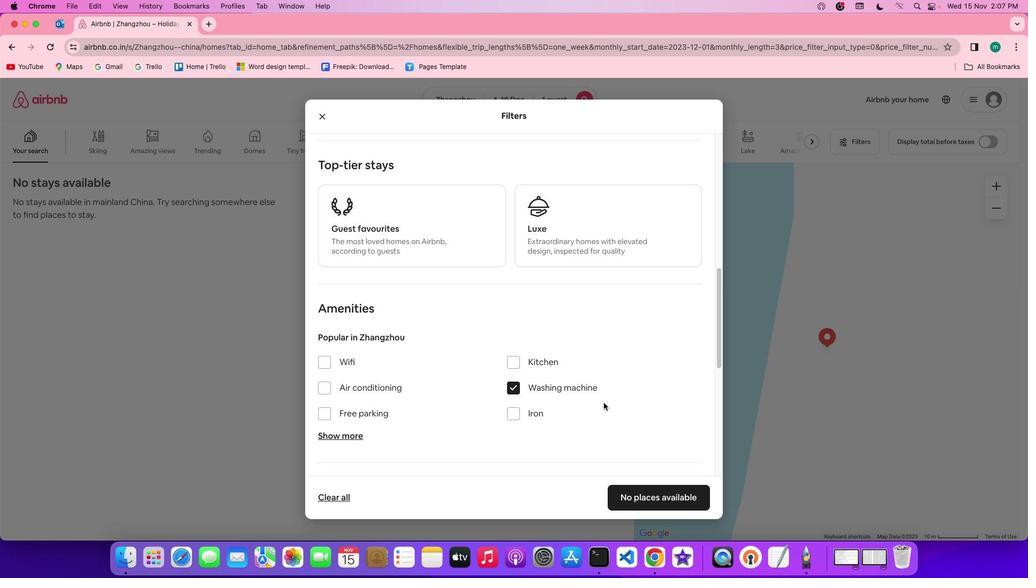 
Action: Mouse scrolled (584, 399) with delta (-54, 35)
Screenshot: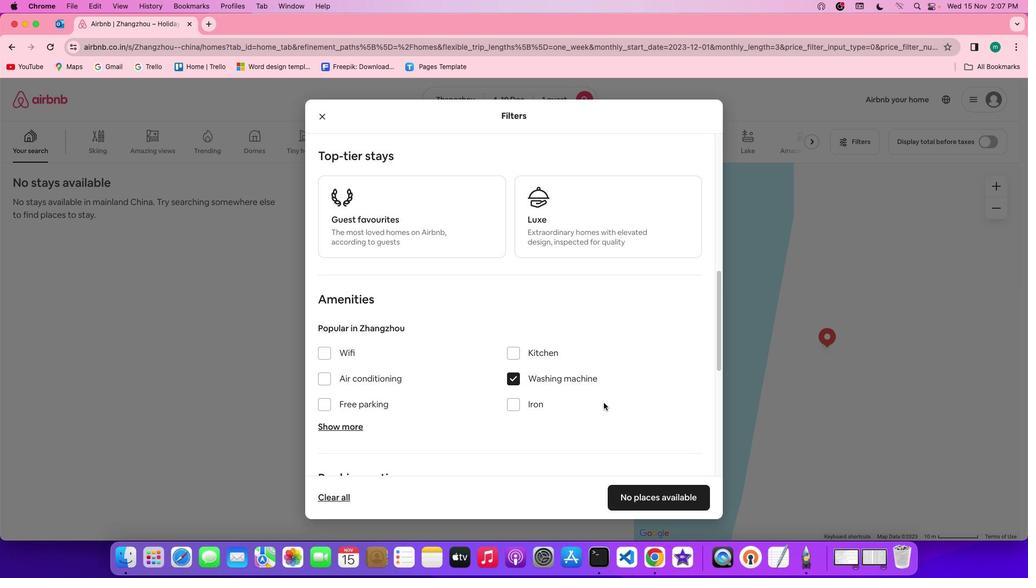 
Action: Mouse scrolled (584, 399) with delta (-54, 34)
Screenshot: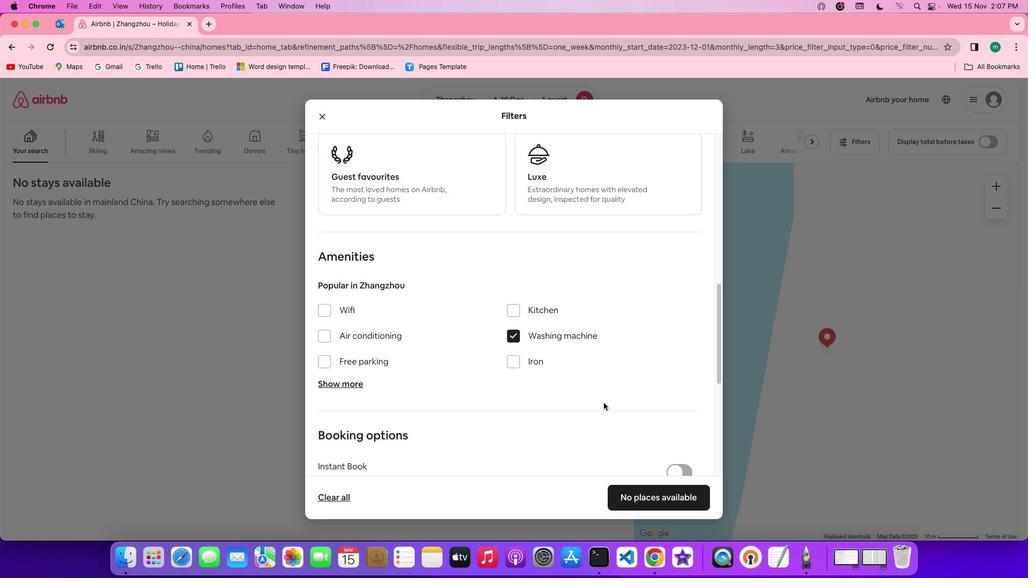 
Action: Mouse moved to (582, 402)
Screenshot: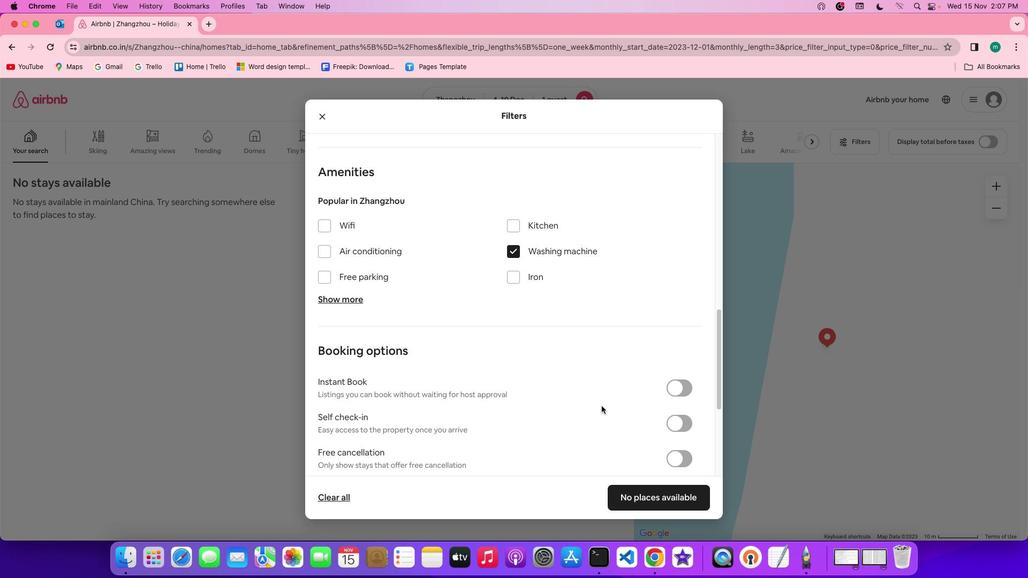 
Action: Mouse scrolled (582, 402) with delta (-54, 35)
Screenshot: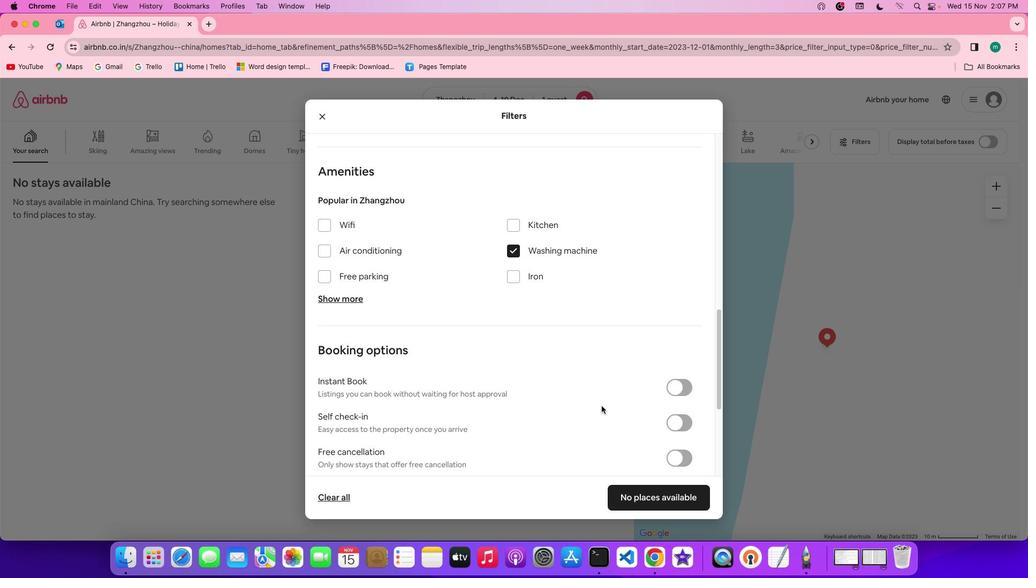 
Action: Mouse scrolled (582, 402) with delta (-54, 35)
Screenshot: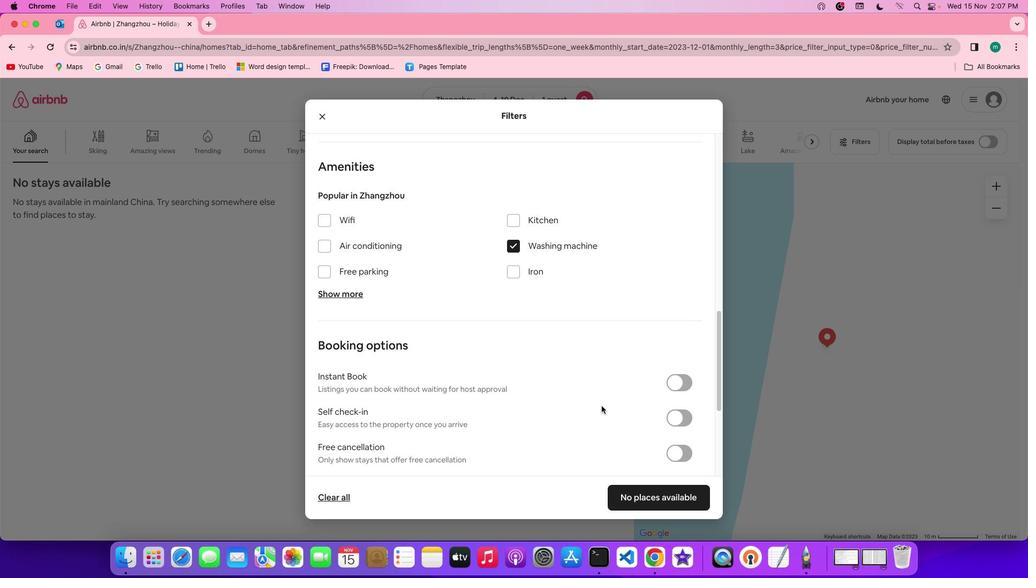
Action: Mouse scrolled (582, 402) with delta (-54, 35)
Screenshot: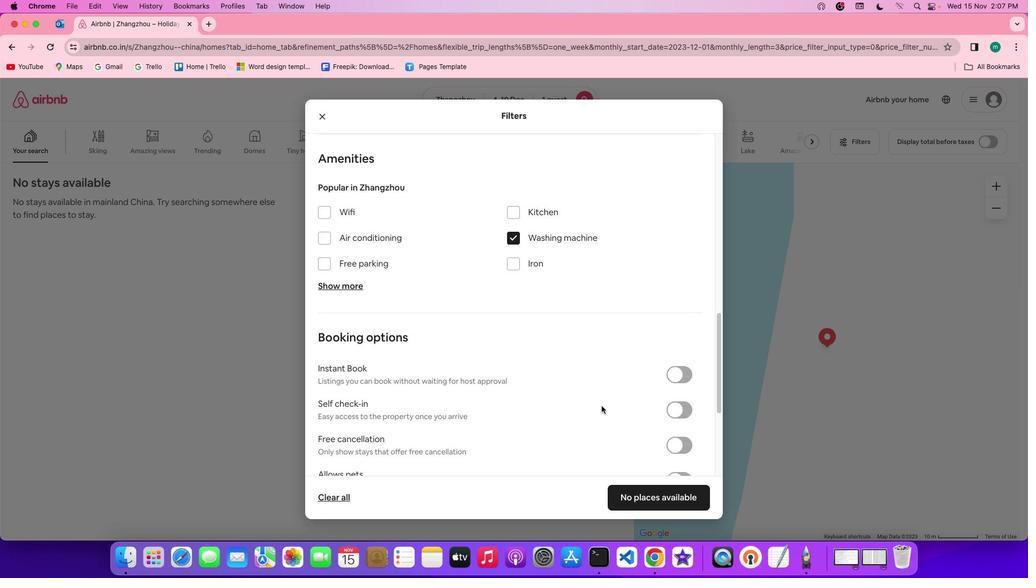 
Action: Mouse scrolled (582, 402) with delta (-54, 35)
Screenshot: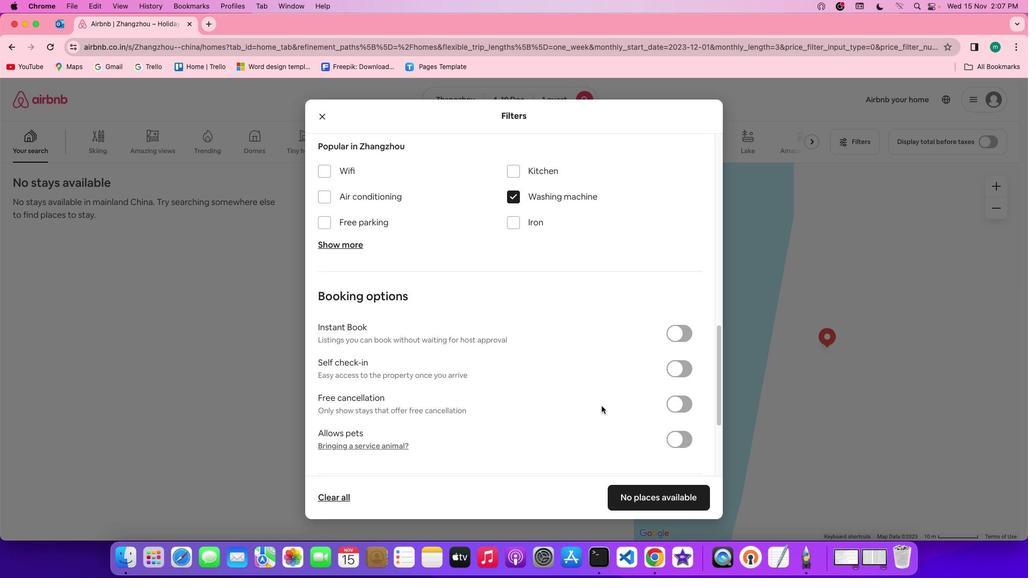 
Action: Mouse moved to (582, 402)
Screenshot: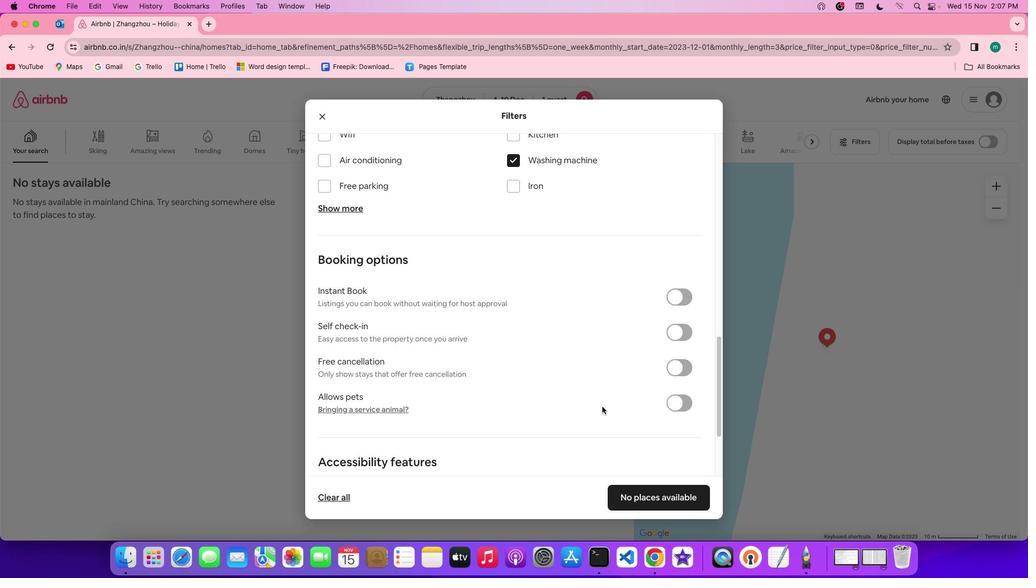
Action: Mouse scrolled (582, 402) with delta (-54, 35)
Screenshot: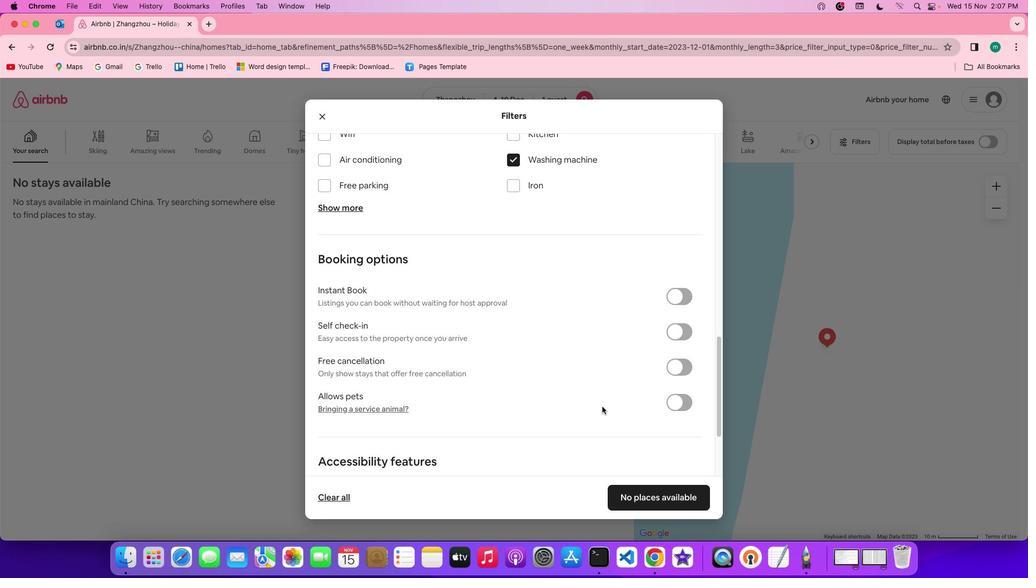 
Action: Mouse scrolled (582, 402) with delta (-54, 35)
Screenshot: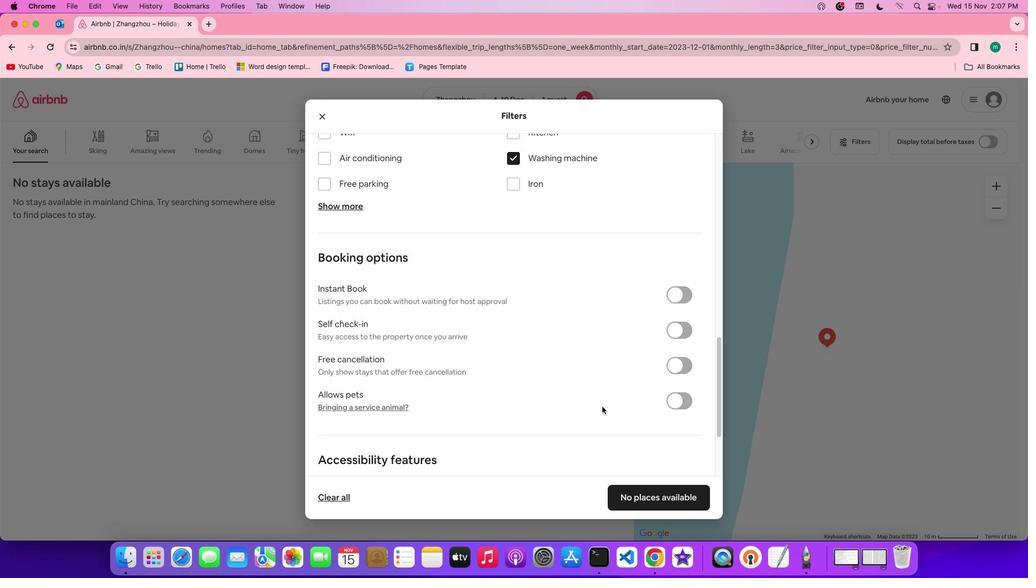 
Action: Mouse scrolled (582, 402) with delta (-54, 35)
Screenshot: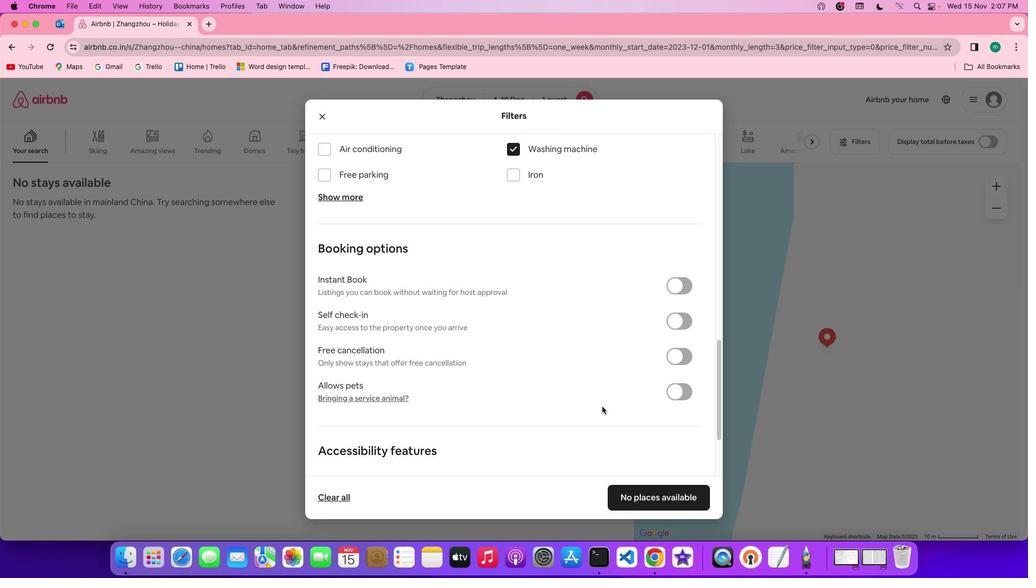 
Action: Mouse moved to (663, 284)
Screenshot: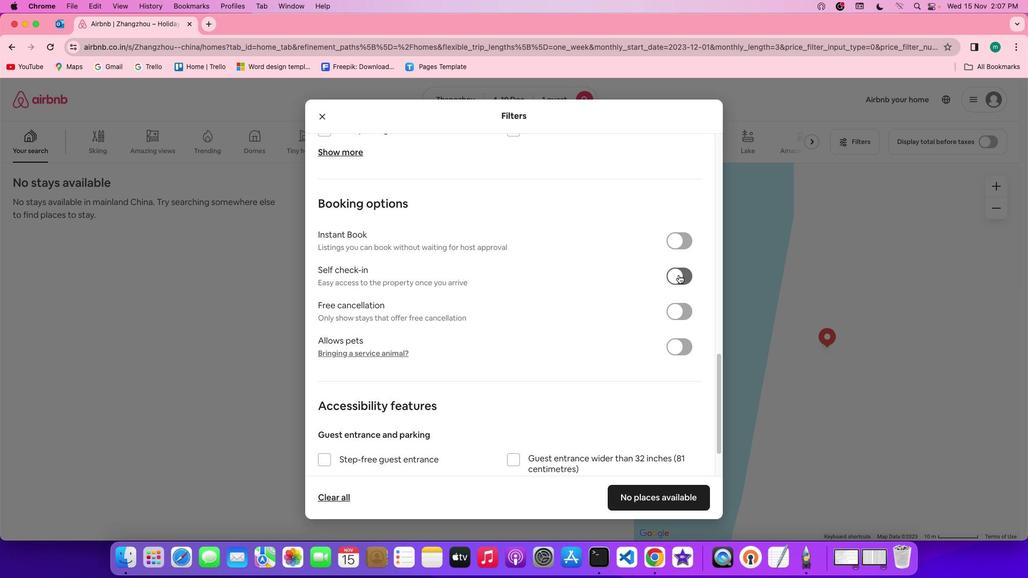 
Action: Mouse pressed left at (663, 284)
Screenshot: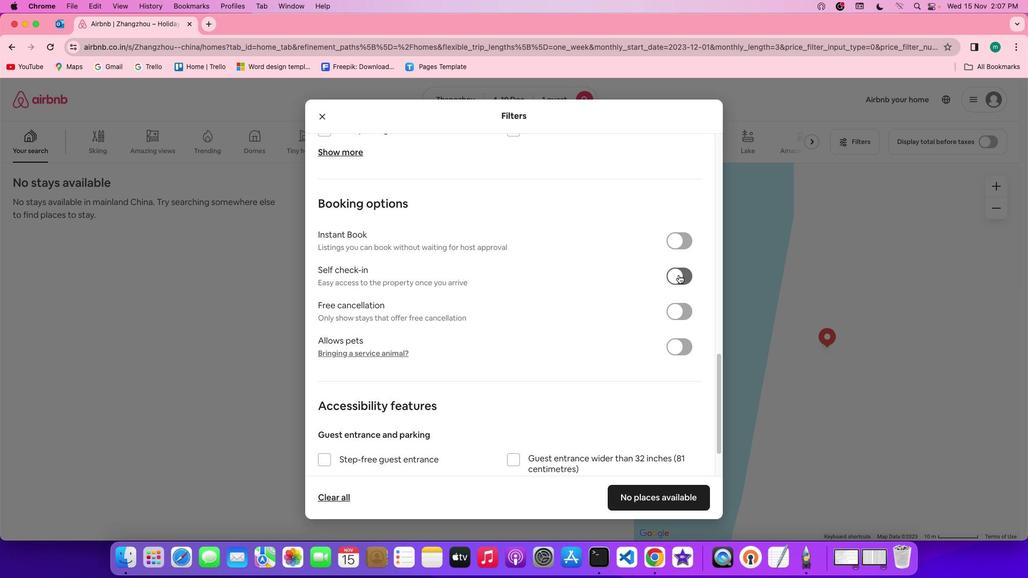 
Action: Mouse moved to (594, 358)
Screenshot: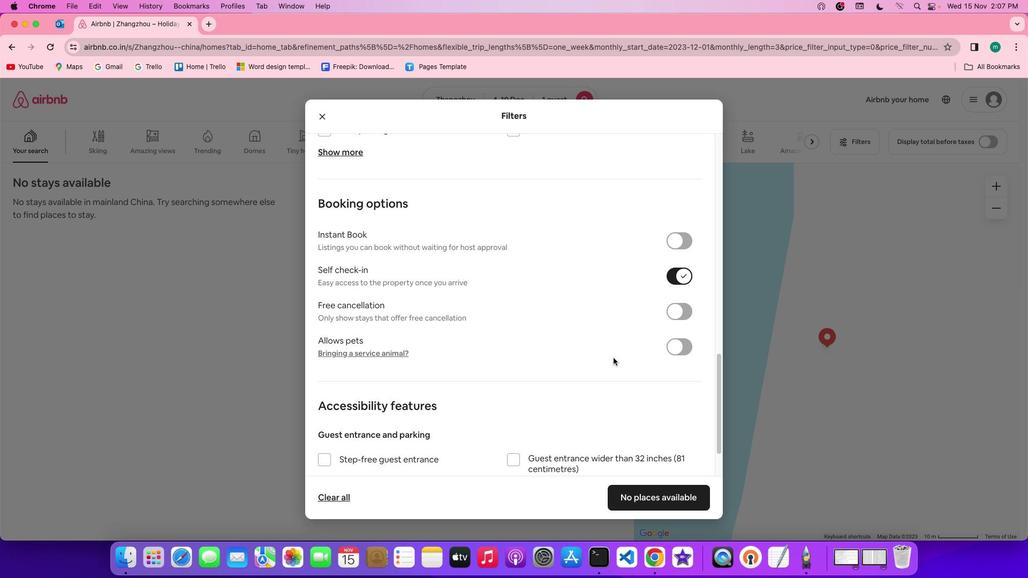 
Action: Mouse scrolled (594, 358) with delta (-54, 35)
Screenshot: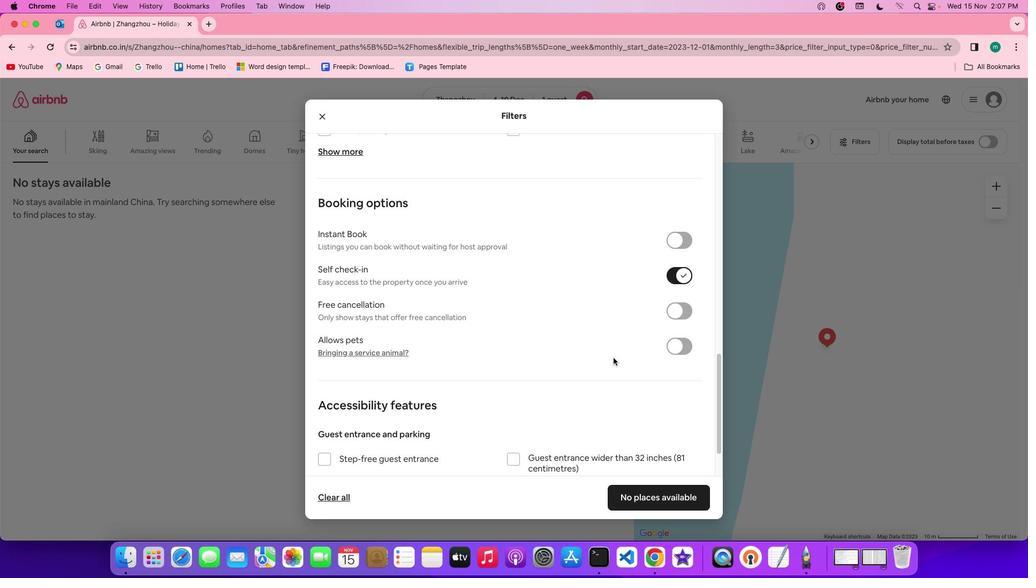 
Action: Mouse scrolled (594, 358) with delta (-54, 35)
Screenshot: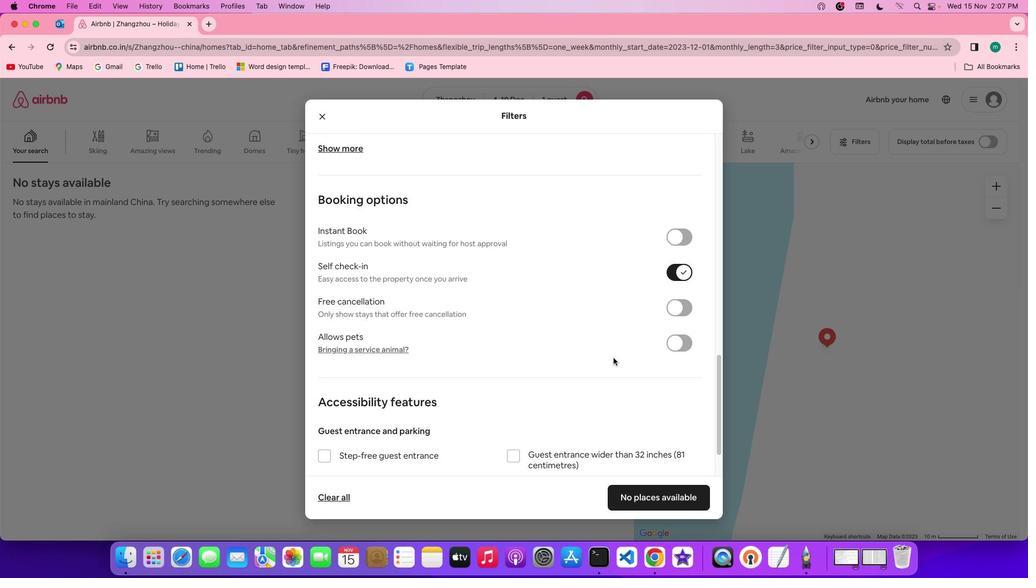 
Action: Mouse scrolled (594, 358) with delta (-54, 35)
Screenshot: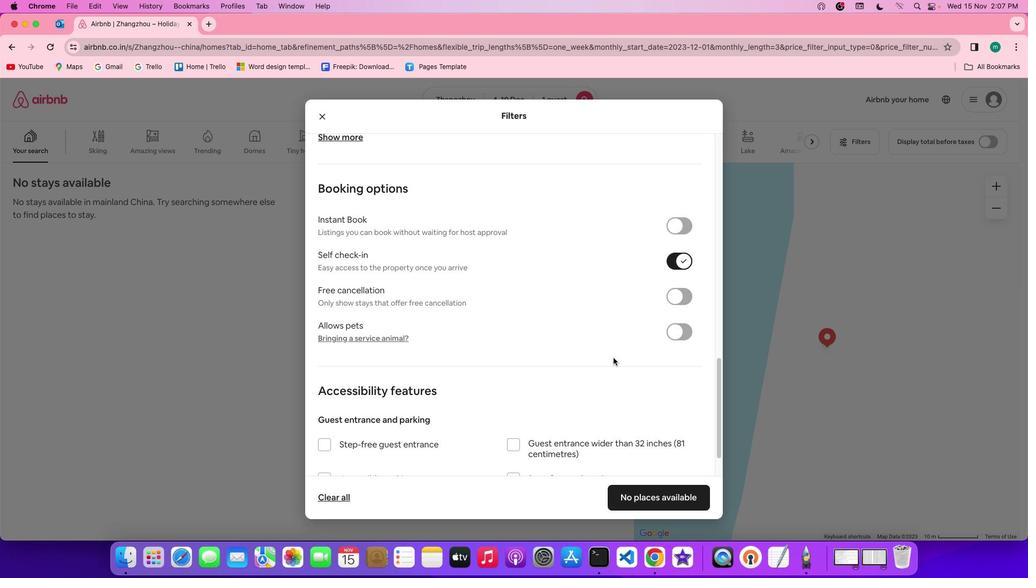 
Action: Mouse scrolled (594, 358) with delta (-54, 35)
Screenshot: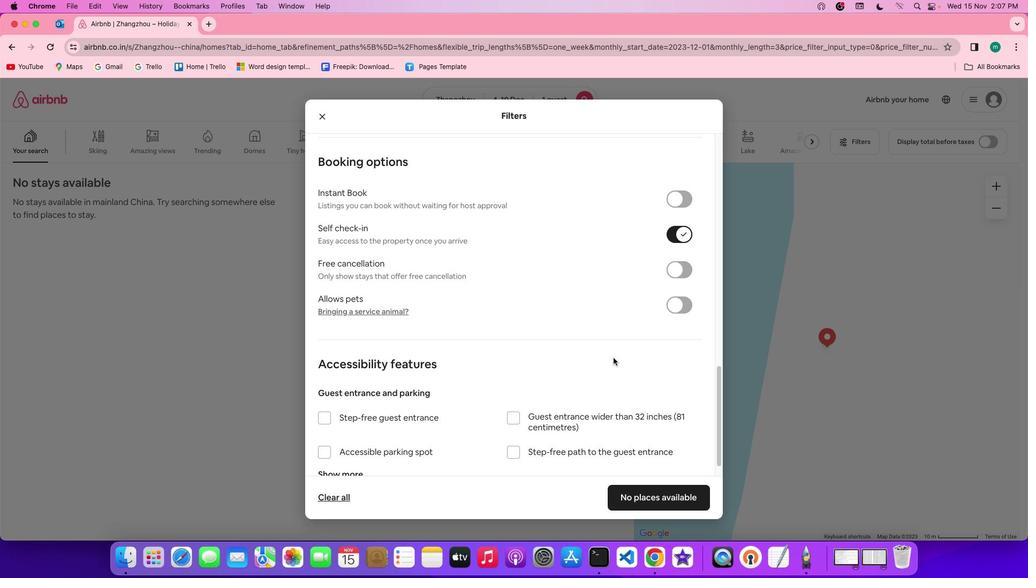 
Action: Mouse scrolled (594, 358) with delta (-54, 35)
Screenshot: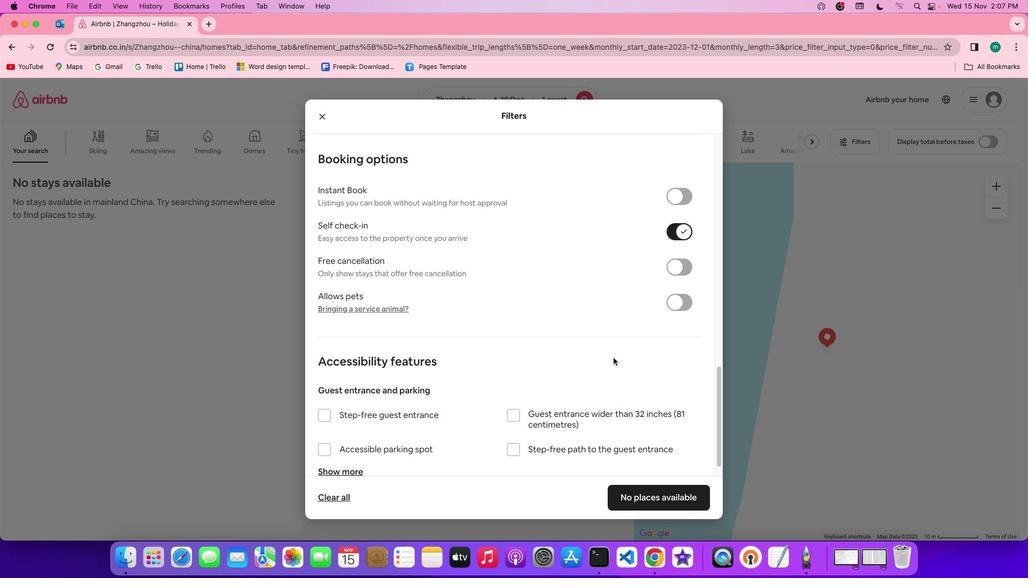 
Action: Mouse scrolled (594, 358) with delta (-54, 35)
Screenshot: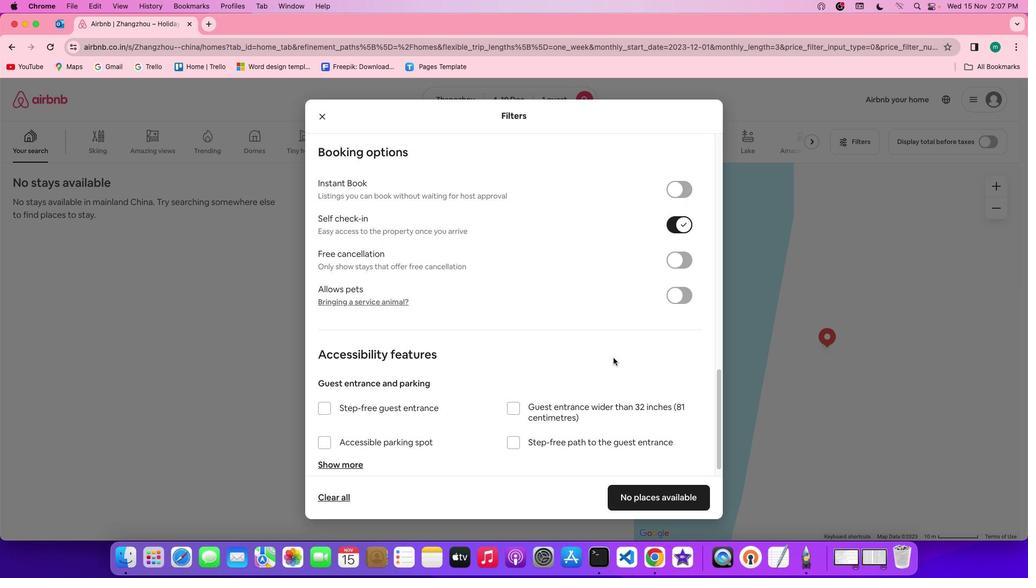 
Action: Mouse scrolled (594, 358) with delta (-54, 35)
Screenshot: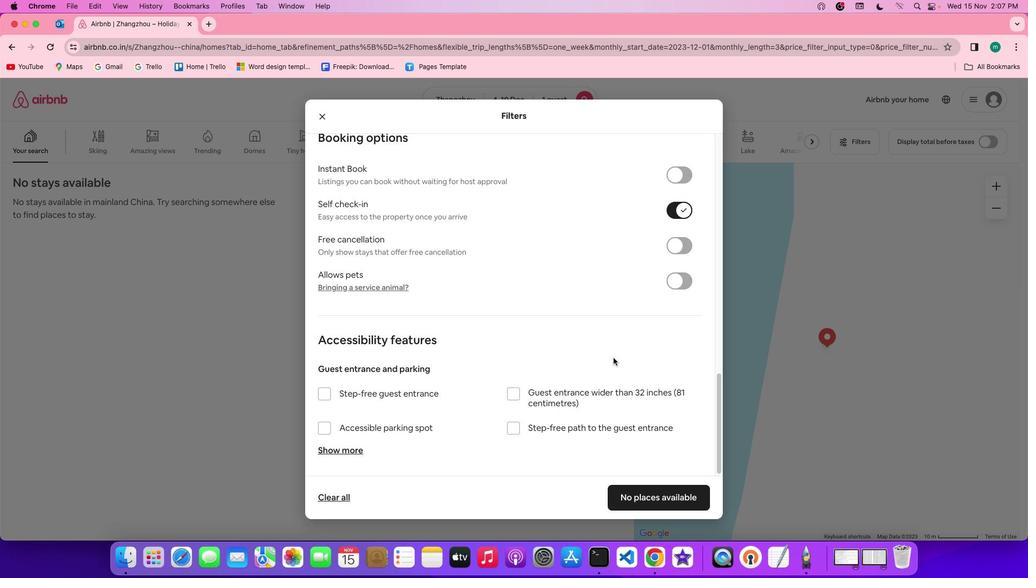 
Action: Mouse scrolled (594, 358) with delta (-54, 35)
Screenshot: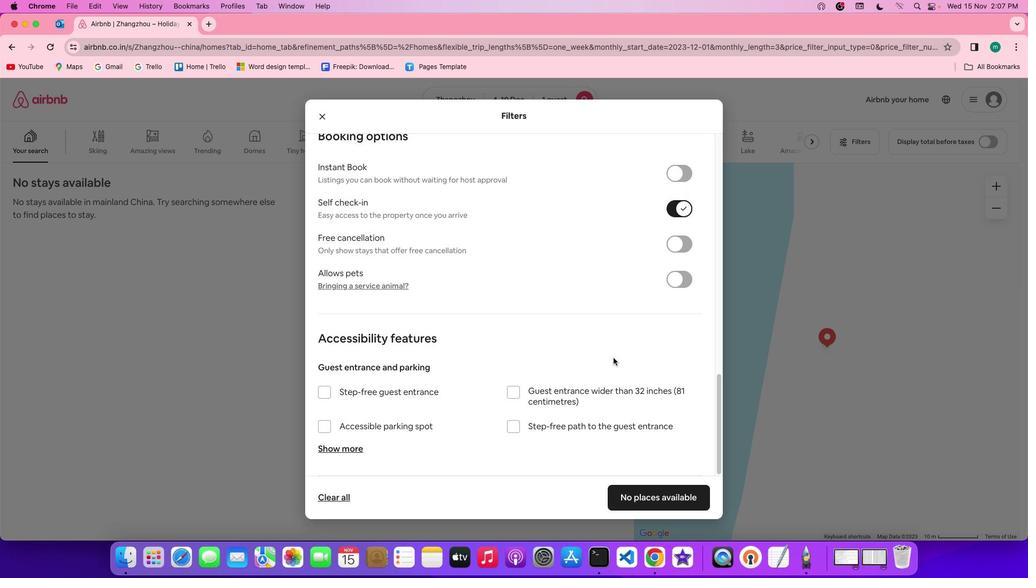
Action: Mouse scrolled (594, 358) with delta (-54, 35)
Screenshot: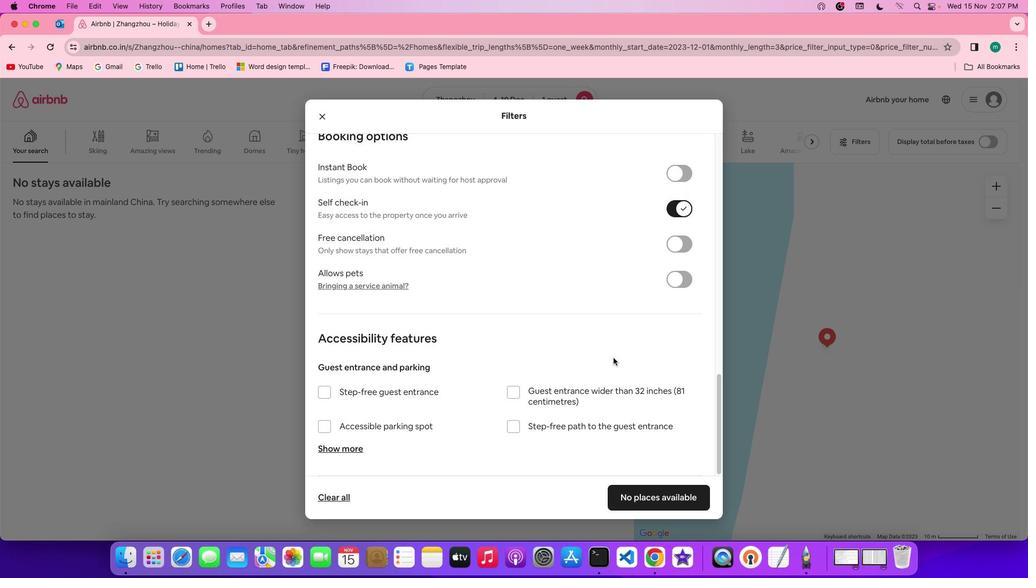 
Action: Mouse scrolled (594, 358) with delta (-54, 35)
Screenshot: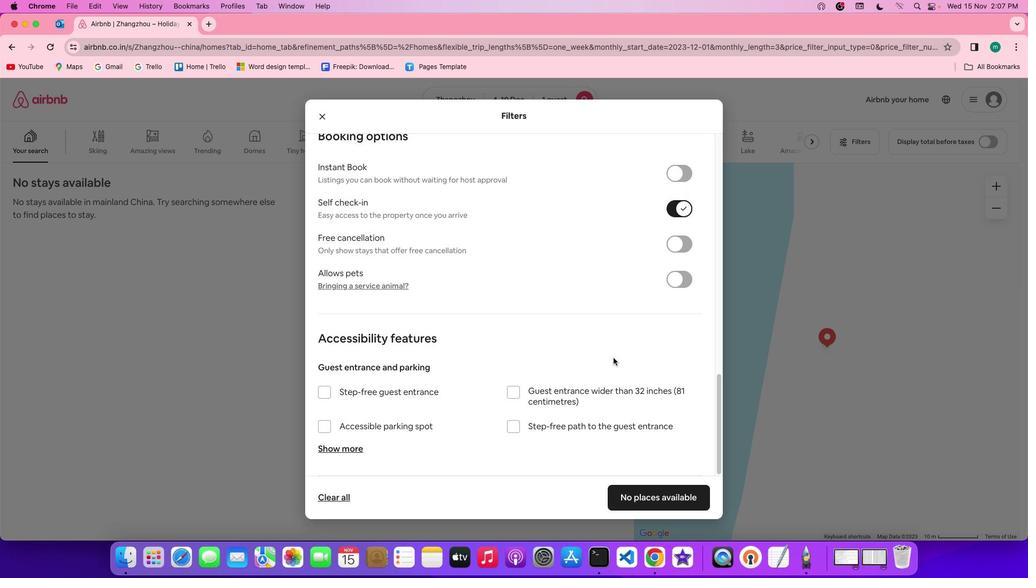 
Action: Mouse scrolled (594, 358) with delta (-54, 35)
Screenshot: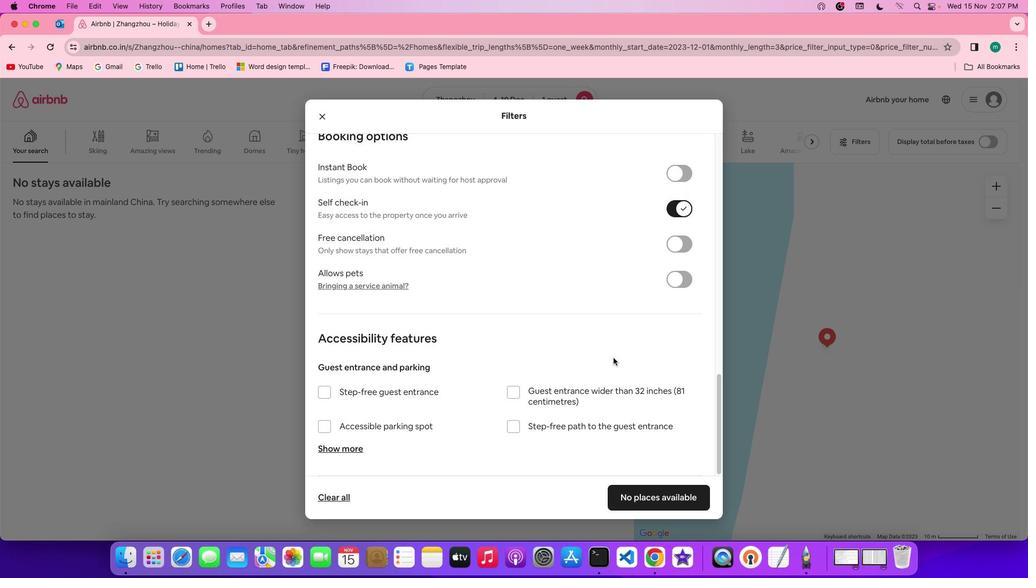 
Action: Mouse moved to (615, 381)
Screenshot: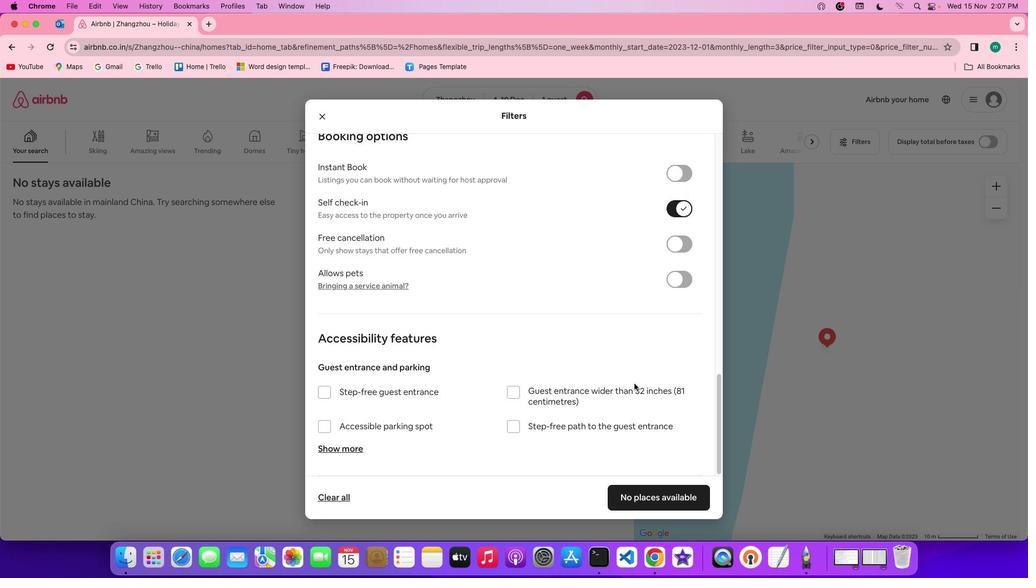 
Action: Mouse scrolled (615, 381) with delta (-54, 35)
Screenshot: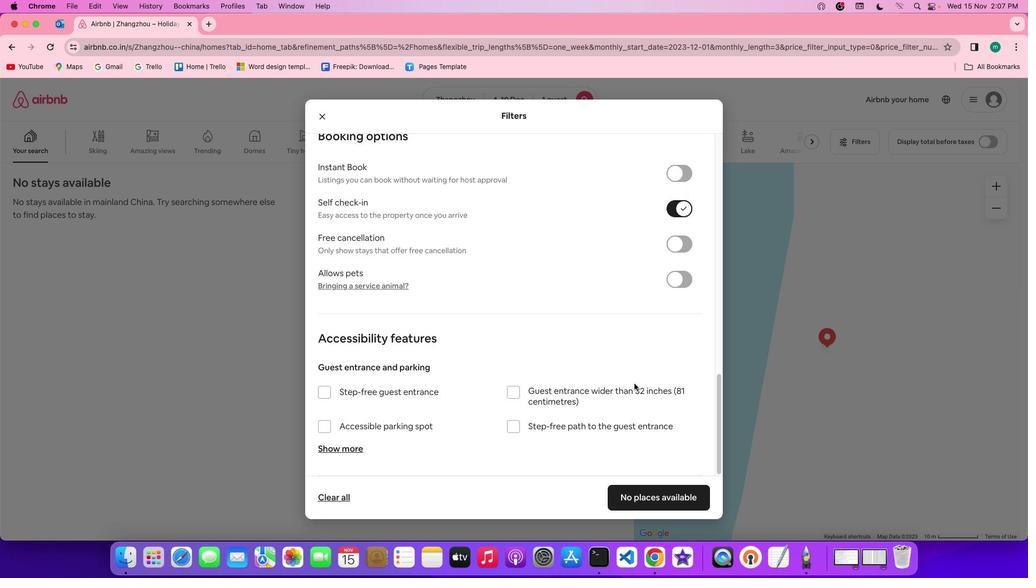 
Action: Mouse scrolled (615, 381) with delta (-54, 35)
Screenshot: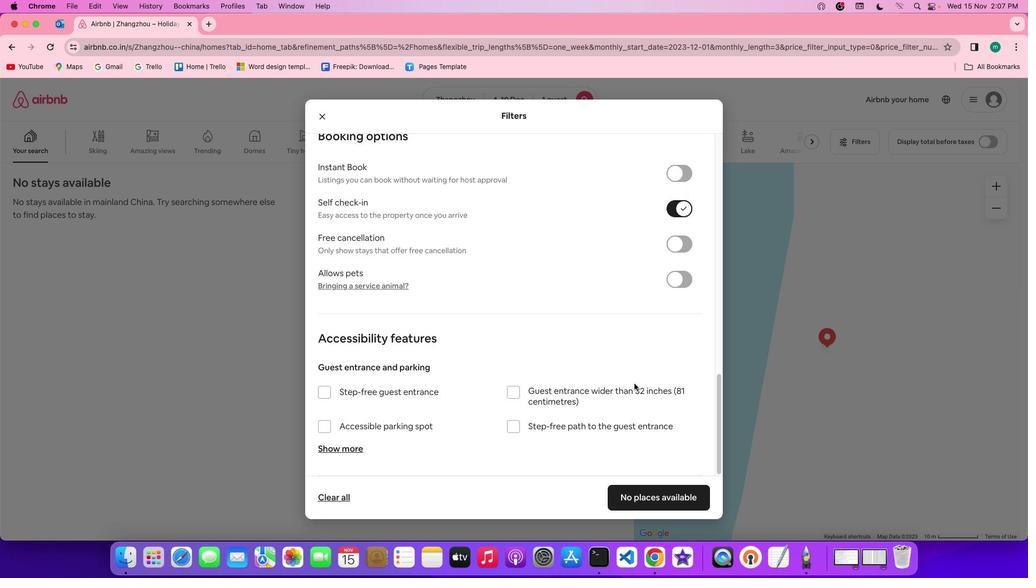 
Action: Mouse scrolled (615, 381) with delta (-54, 34)
Screenshot: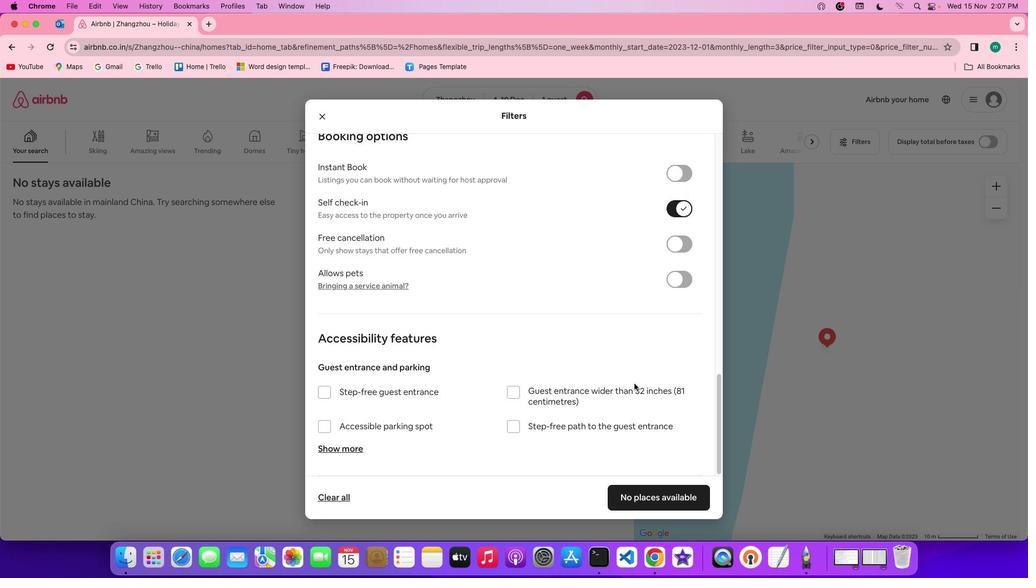 
Action: Mouse scrolled (615, 381) with delta (-54, 34)
Screenshot: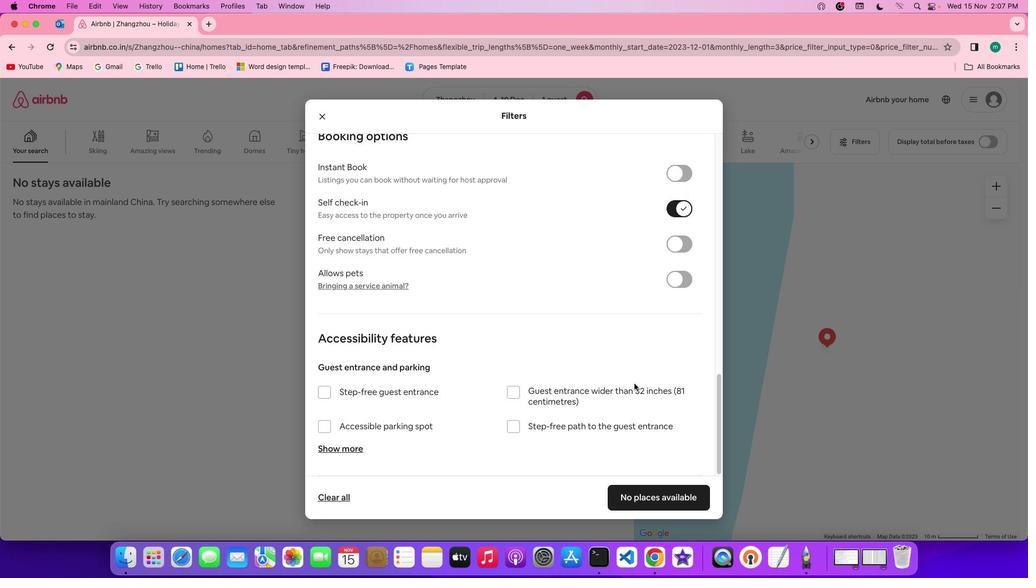 
Action: Mouse scrolled (615, 381) with delta (-54, 34)
Screenshot: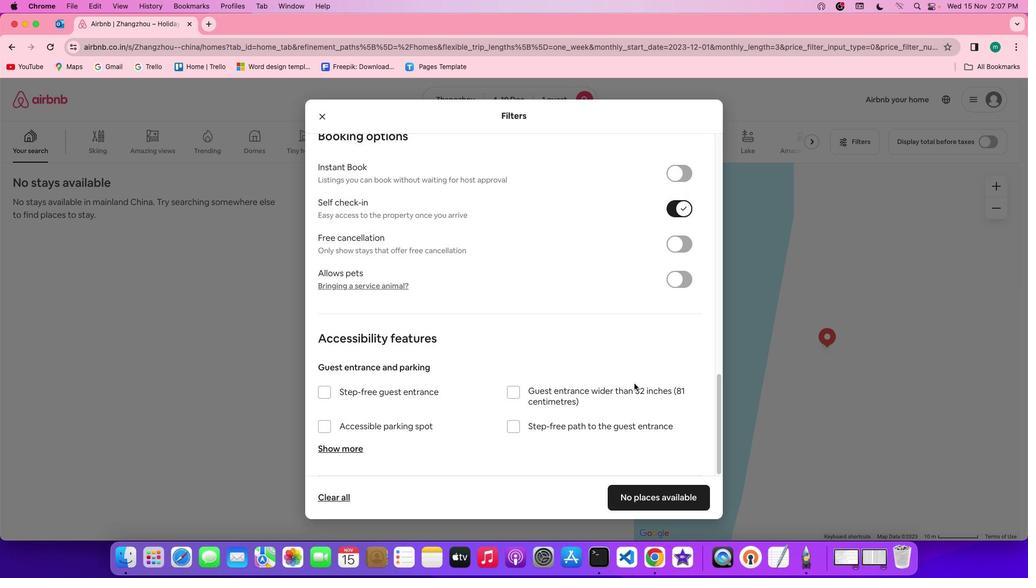 
Action: Mouse moved to (661, 477)
Screenshot: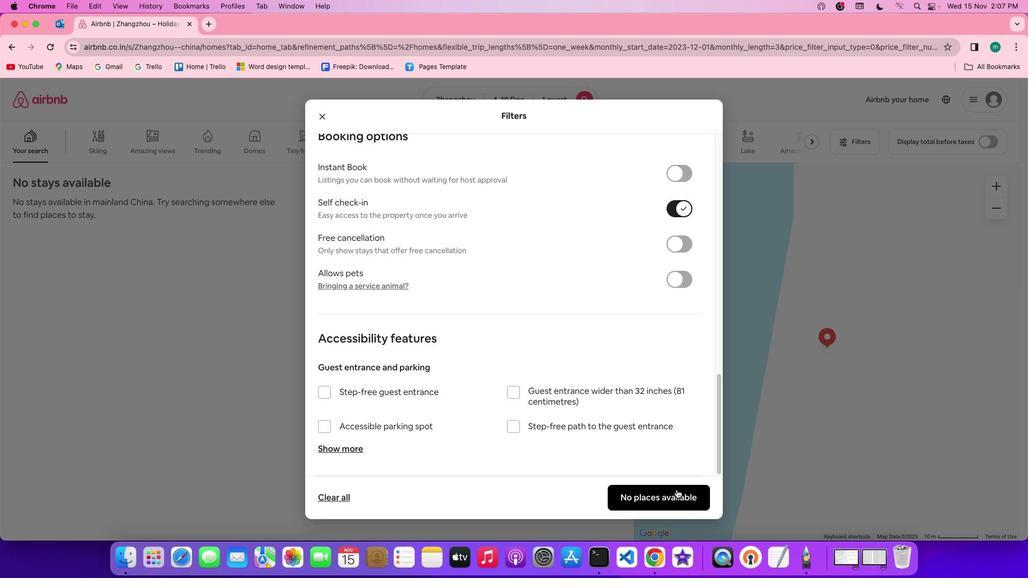 
Action: Mouse pressed left at (661, 477)
Screenshot: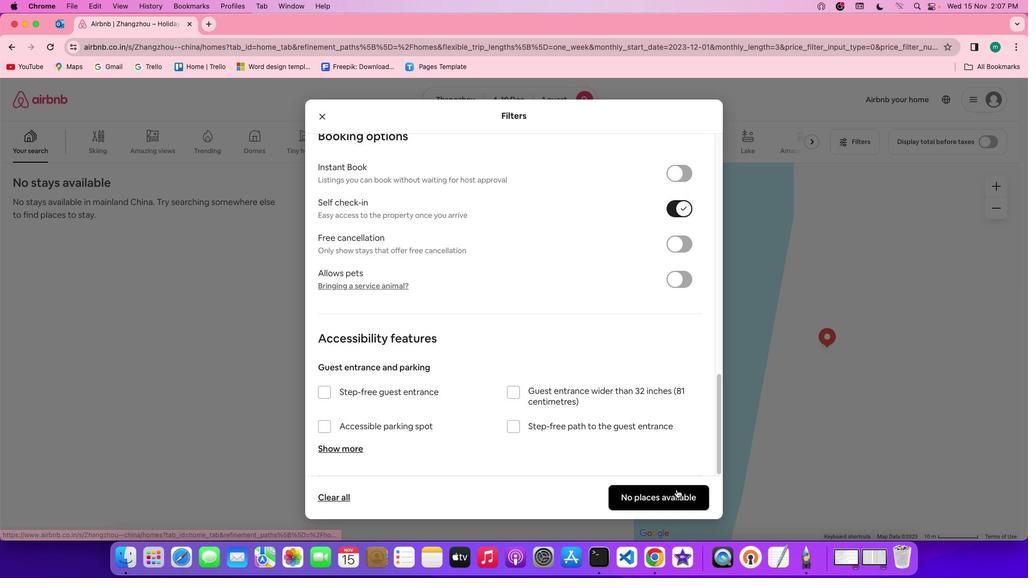 
Action: Mouse moved to (319, 400)
Screenshot: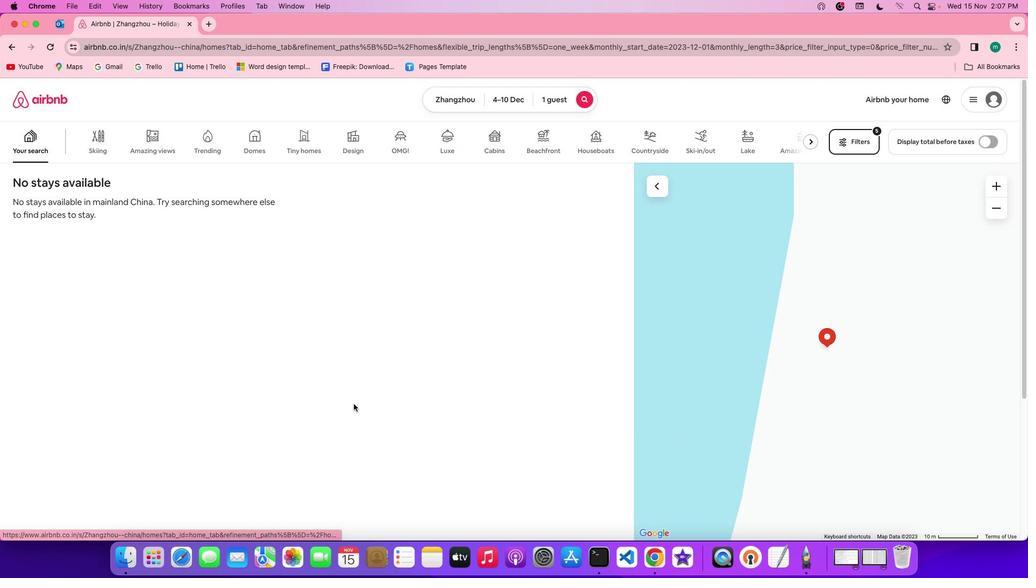 
